 Task: Find connections with filter location Badvel with filter topic #realestatewith filter profile language Potuguese with filter current company Zyoin with filter school Sophia College, Mumbai with filter industry Paper and Forest Product Manufacturing with filter service category Nonprofit Consulting with filter keywords title Operations Analyst
Action: Mouse moved to (488, 54)
Screenshot: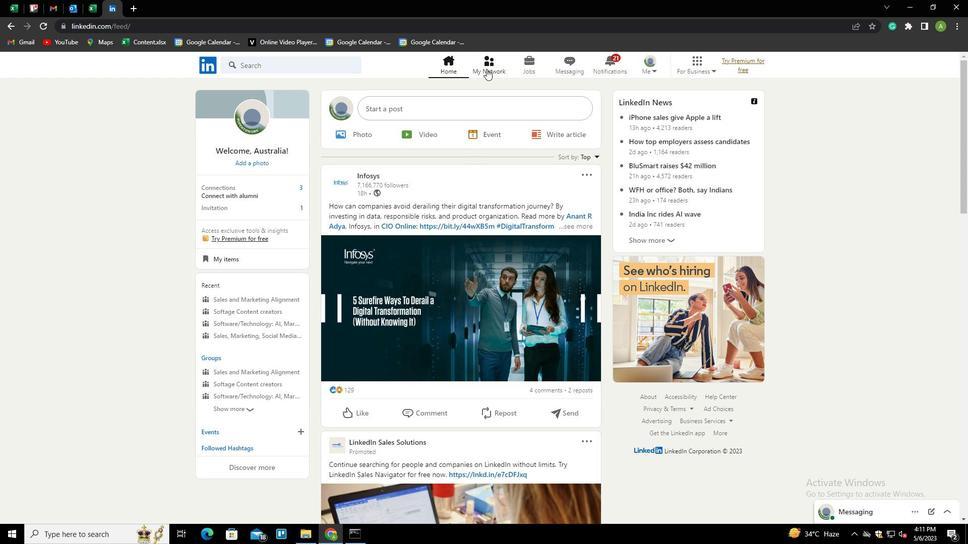
Action: Mouse pressed left at (488, 54)
Screenshot: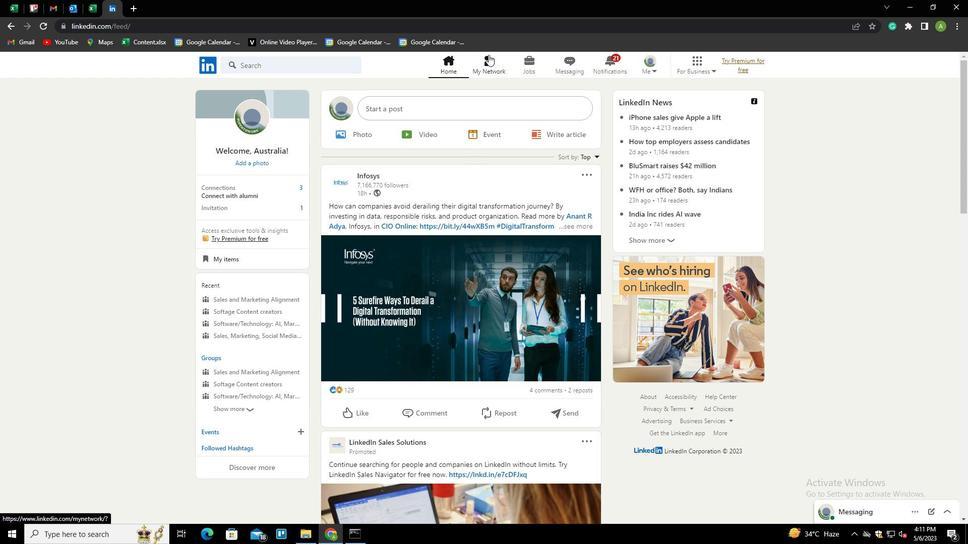 
Action: Mouse moved to (257, 120)
Screenshot: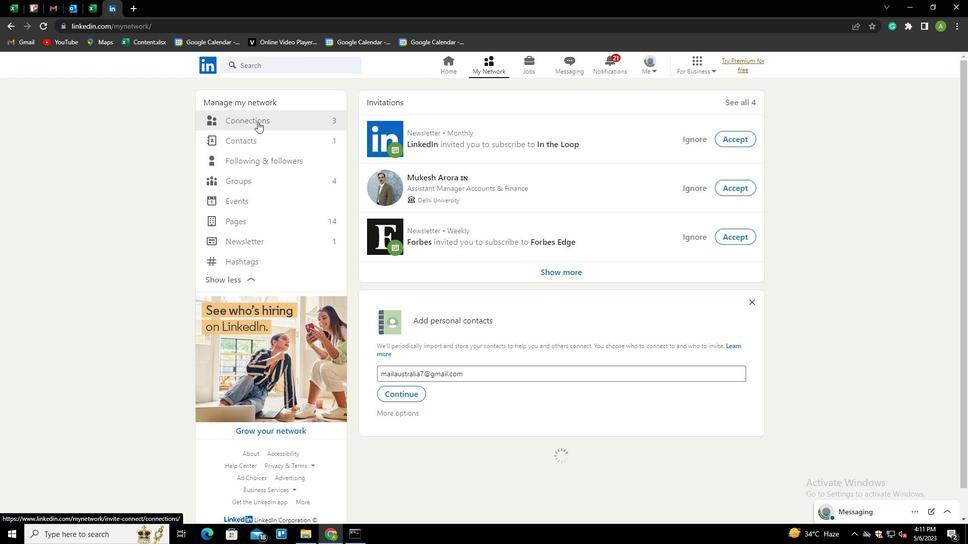 
Action: Mouse pressed left at (257, 120)
Screenshot: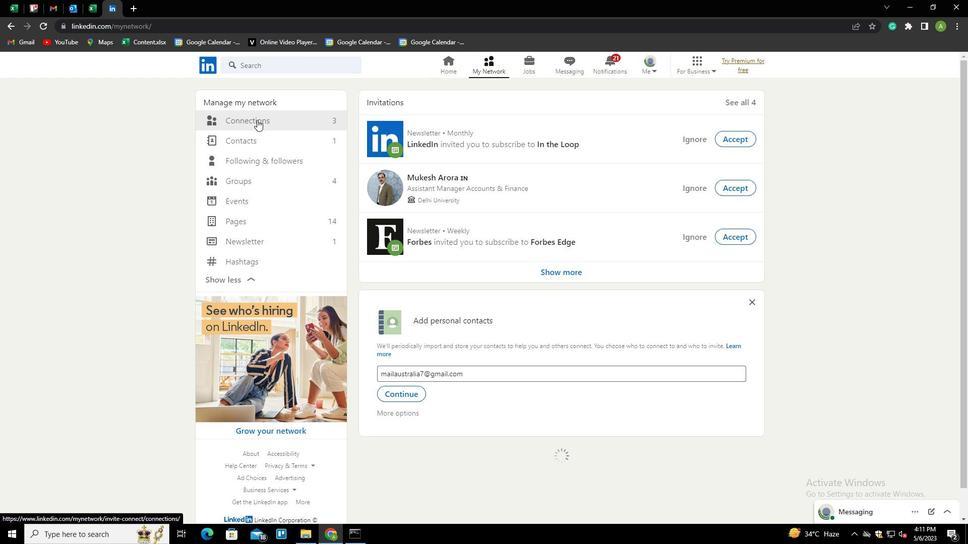 
Action: Mouse moved to (550, 117)
Screenshot: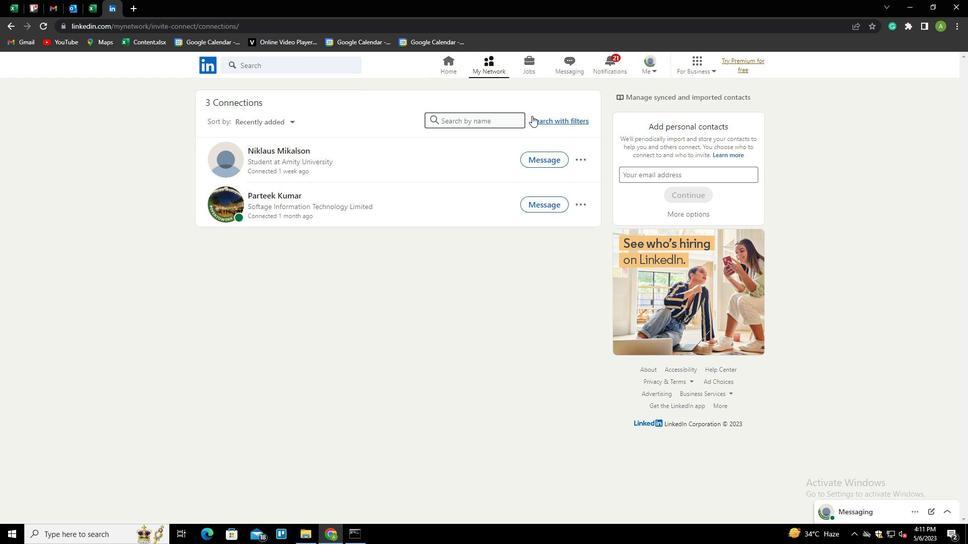
Action: Mouse pressed left at (550, 117)
Screenshot: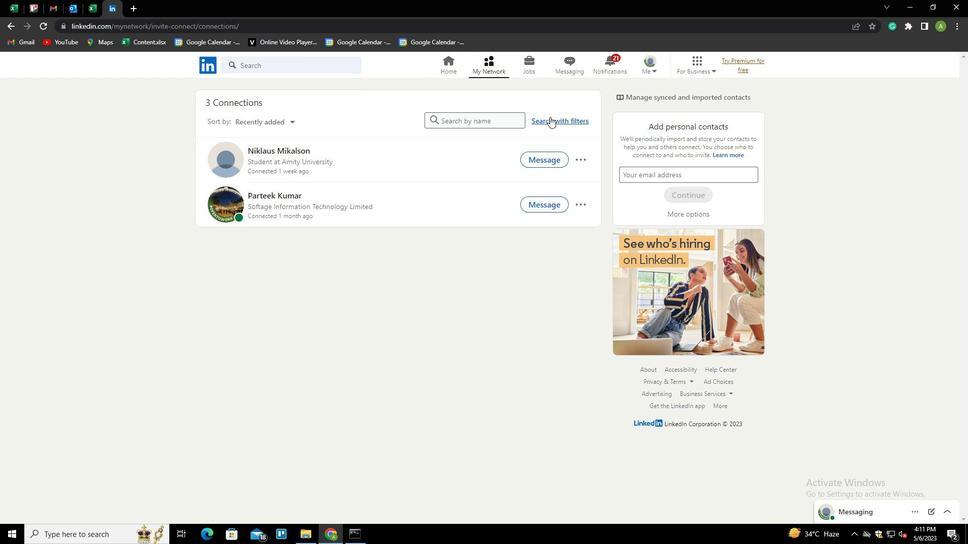 
Action: Mouse moved to (521, 91)
Screenshot: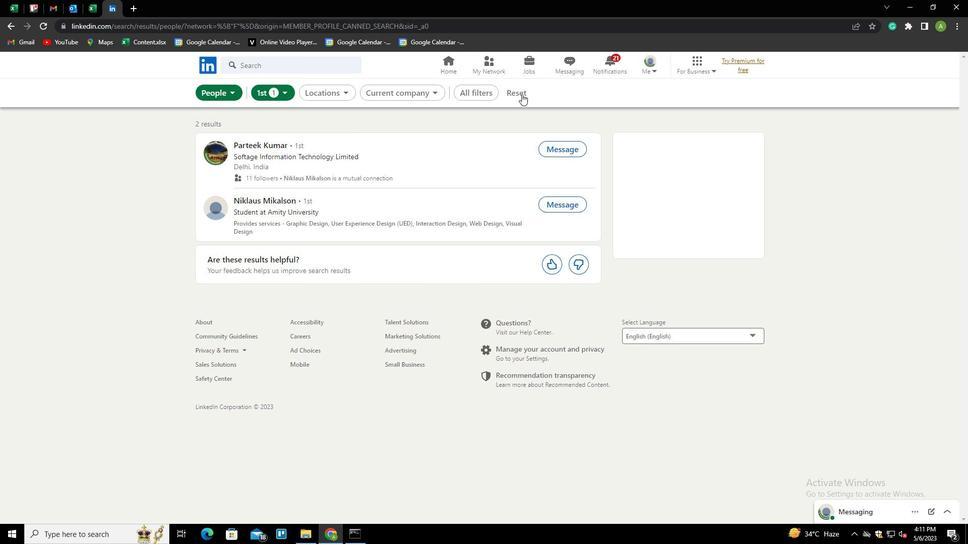 
Action: Mouse pressed left at (521, 91)
Screenshot: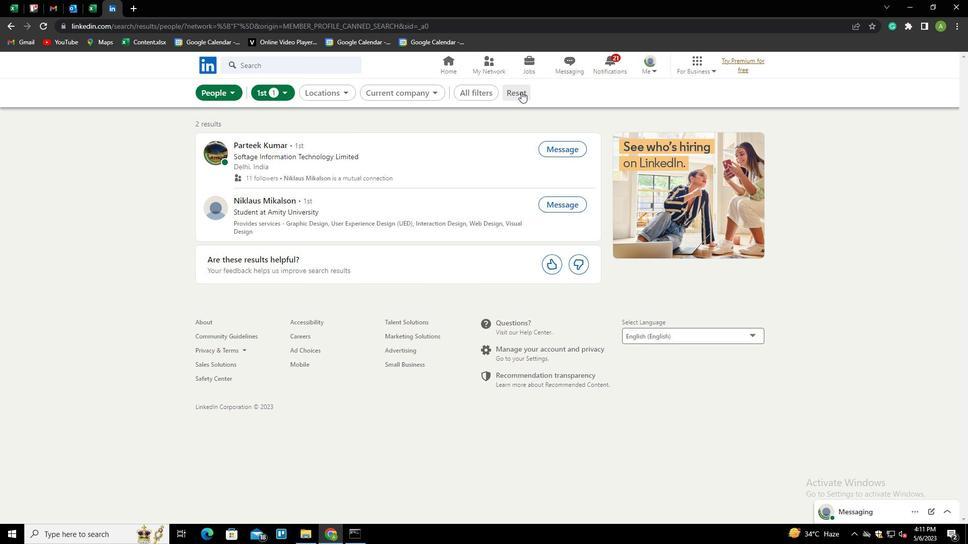 
Action: Mouse moved to (506, 91)
Screenshot: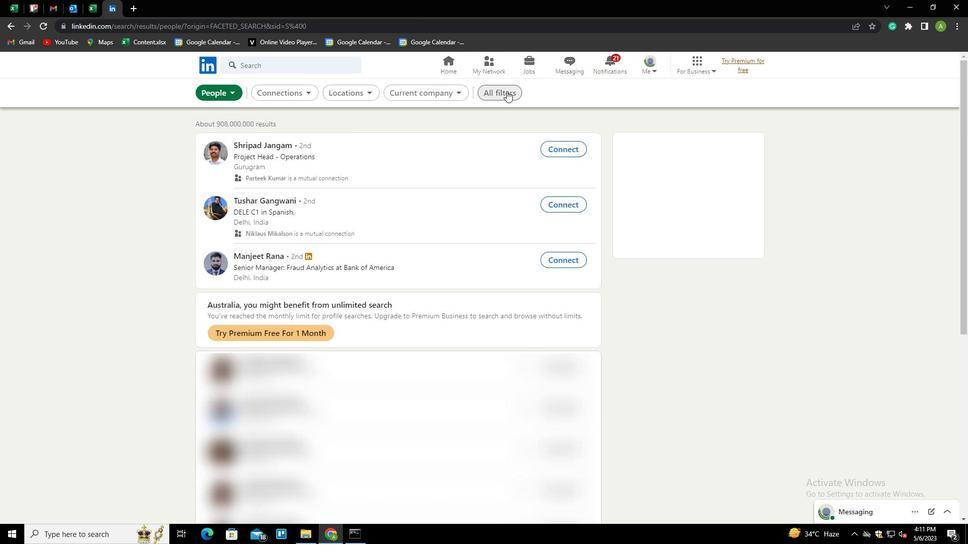 
Action: Mouse pressed left at (506, 91)
Screenshot: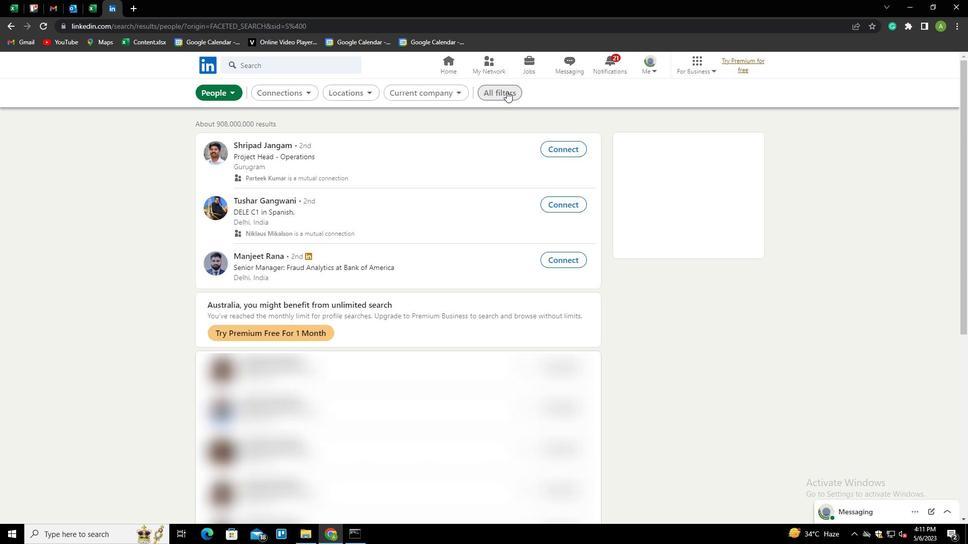 
Action: Mouse moved to (802, 323)
Screenshot: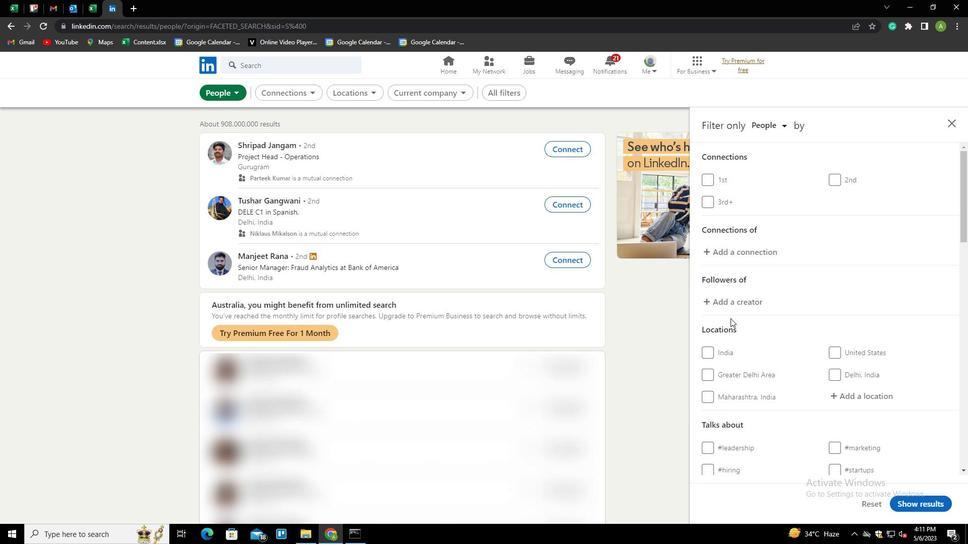 
Action: Mouse scrolled (802, 323) with delta (0, 0)
Screenshot: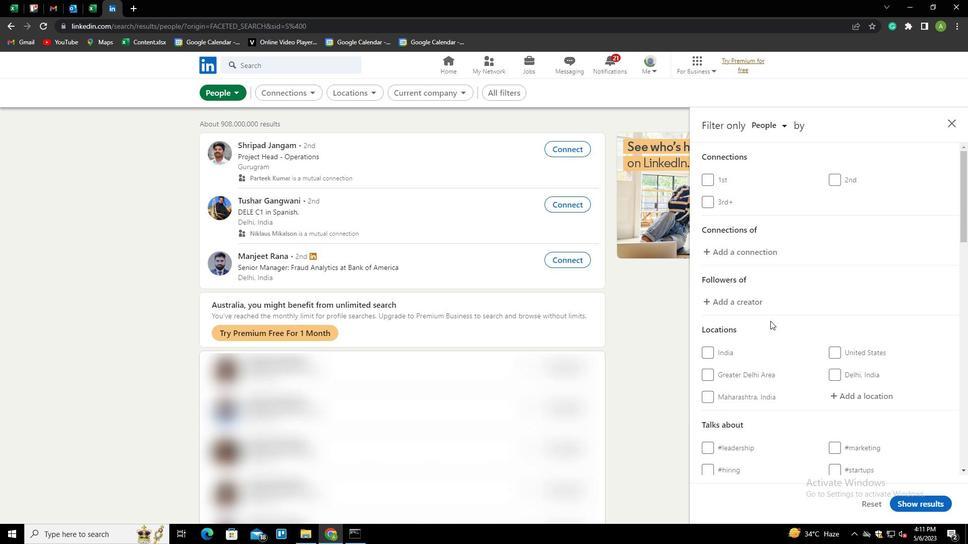 
Action: Mouse scrolled (802, 323) with delta (0, 0)
Screenshot: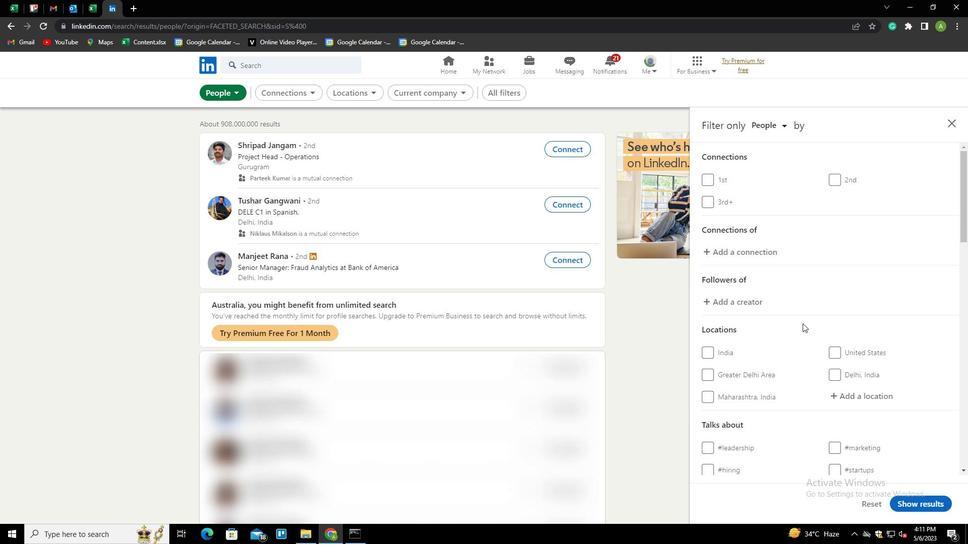 
Action: Mouse moved to (869, 286)
Screenshot: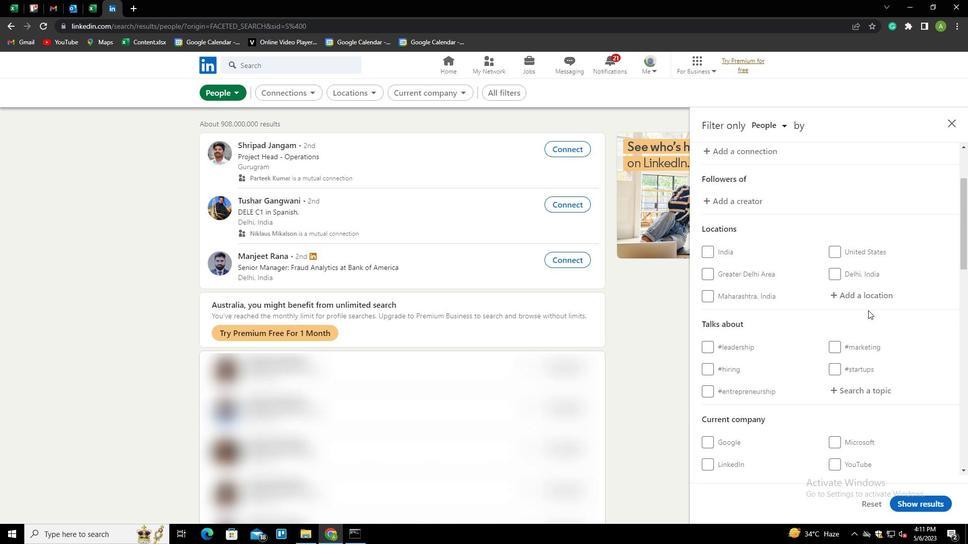 
Action: Mouse pressed left at (869, 286)
Screenshot: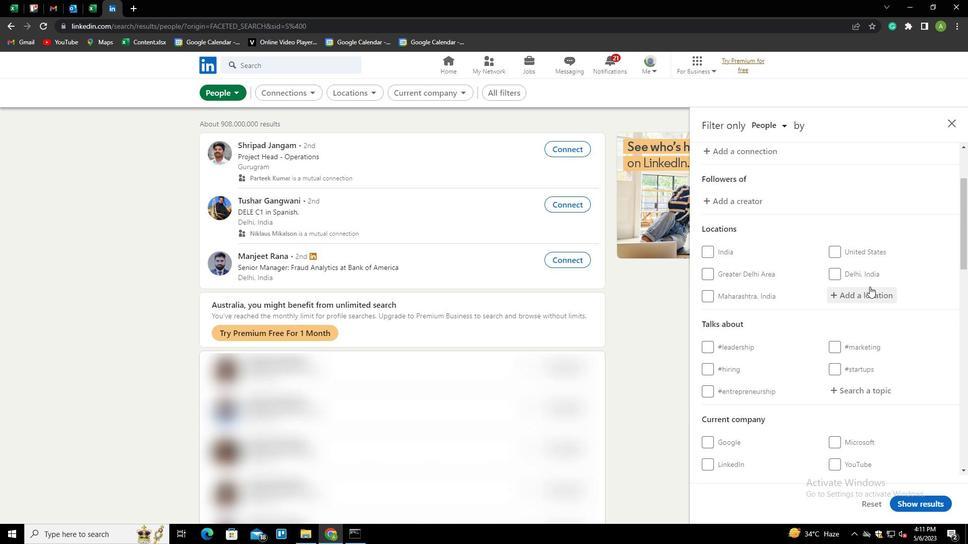
Action: Mouse moved to (891, 254)
Screenshot: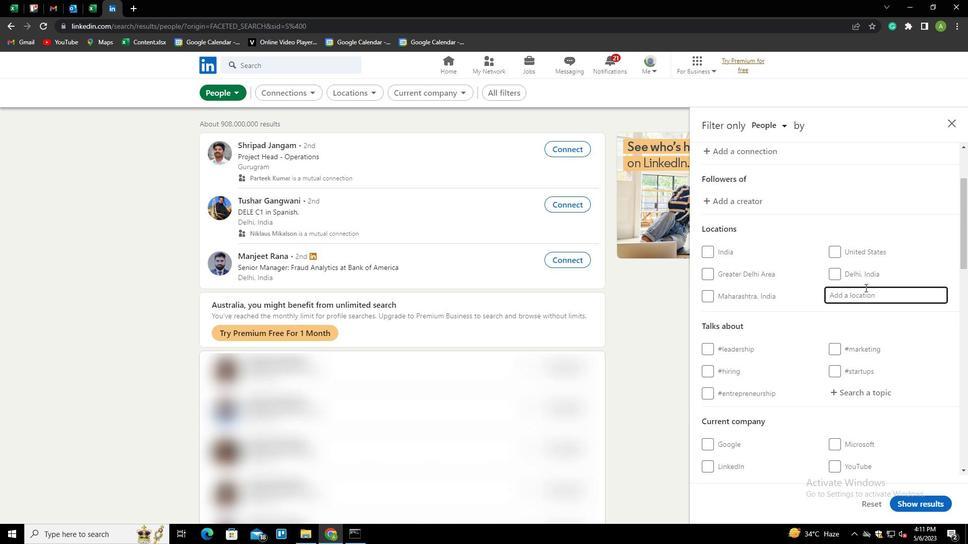 
Action: Key pressed <Key.shift><Key.shift><Key.shift><Key.shift>BADVEL<Key.down><Key.enter>
Screenshot: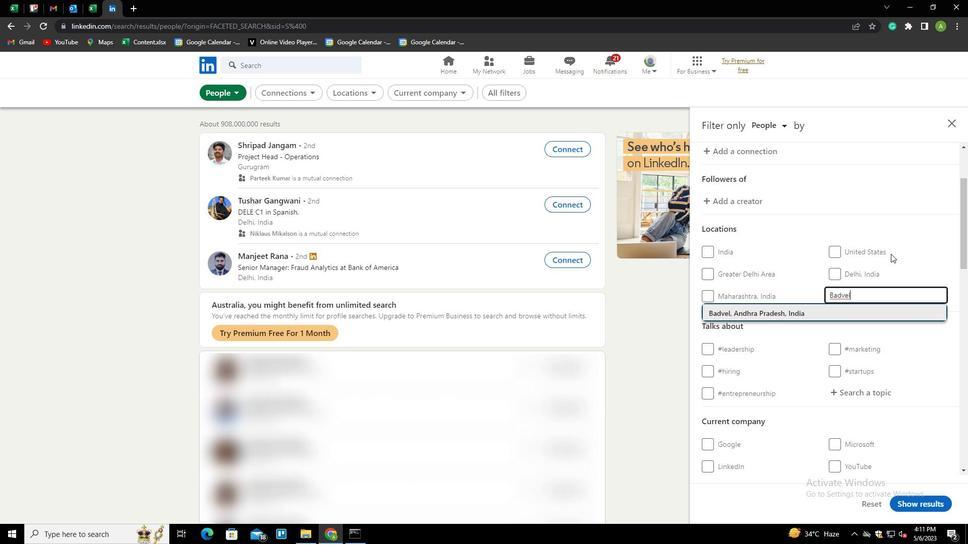 
Action: Mouse scrolled (891, 253) with delta (0, 0)
Screenshot: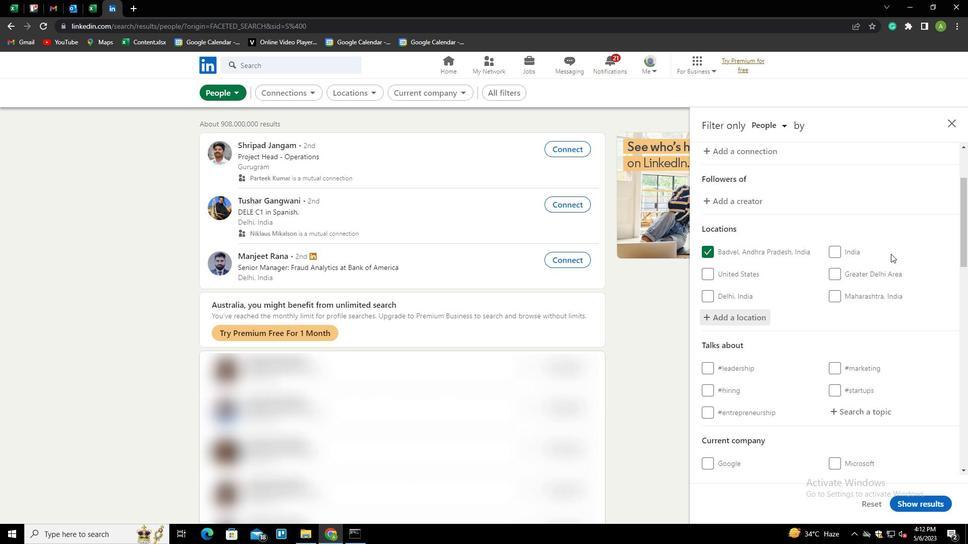 
Action: Mouse scrolled (891, 253) with delta (0, 0)
Screenshot: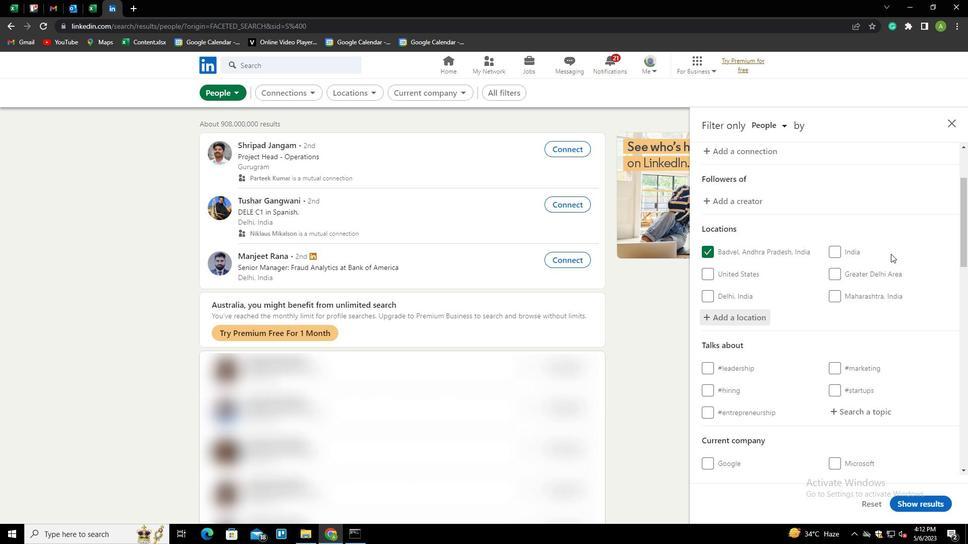 
Action: Mouse scrolled (891, 253) with delta (0, 0)
Screenshot: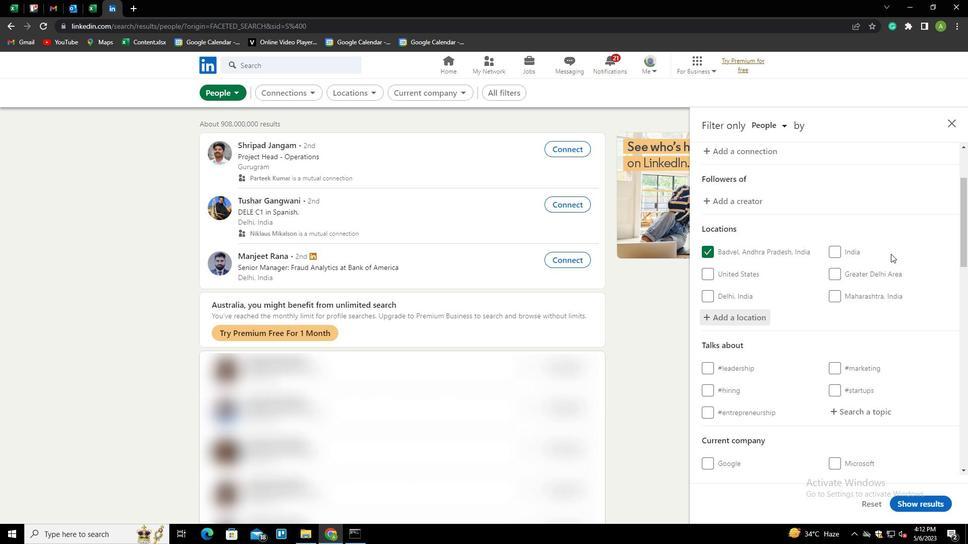 
Action: Mouse moved to (866, 260)
Screenshot: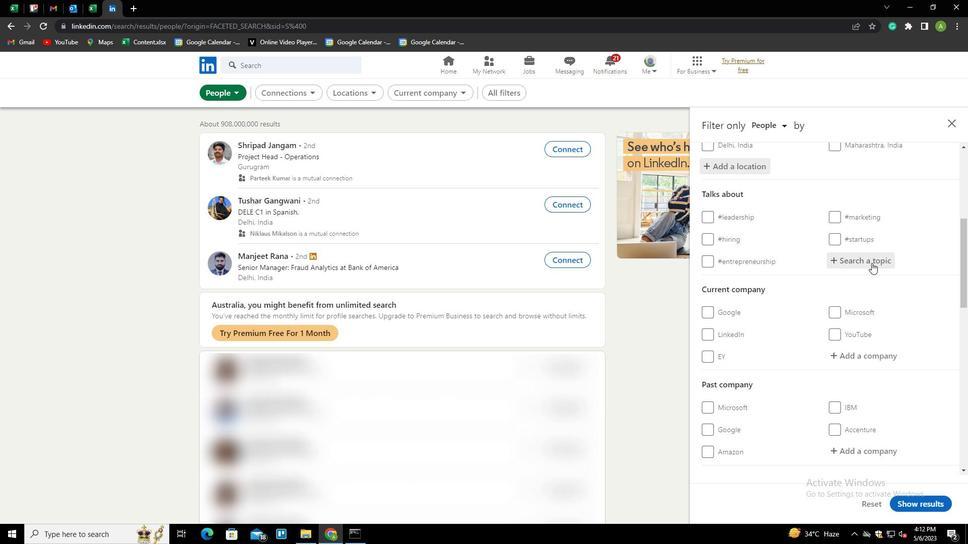 
Action: Mouse pressed left at (866, 260)
Screenshot: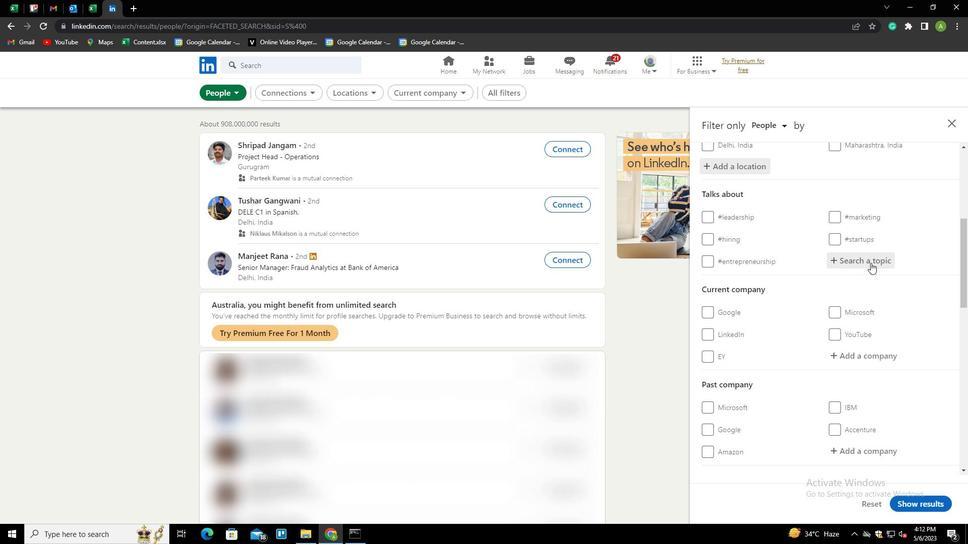
Action: Mouse moved to (859, 260)
Screenshot: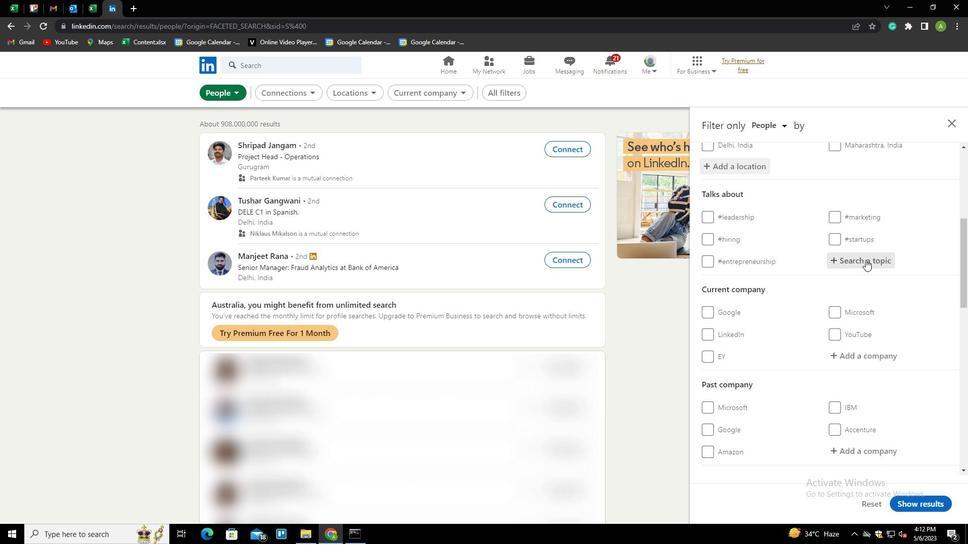 
Action: Key pressed R
Screenshot: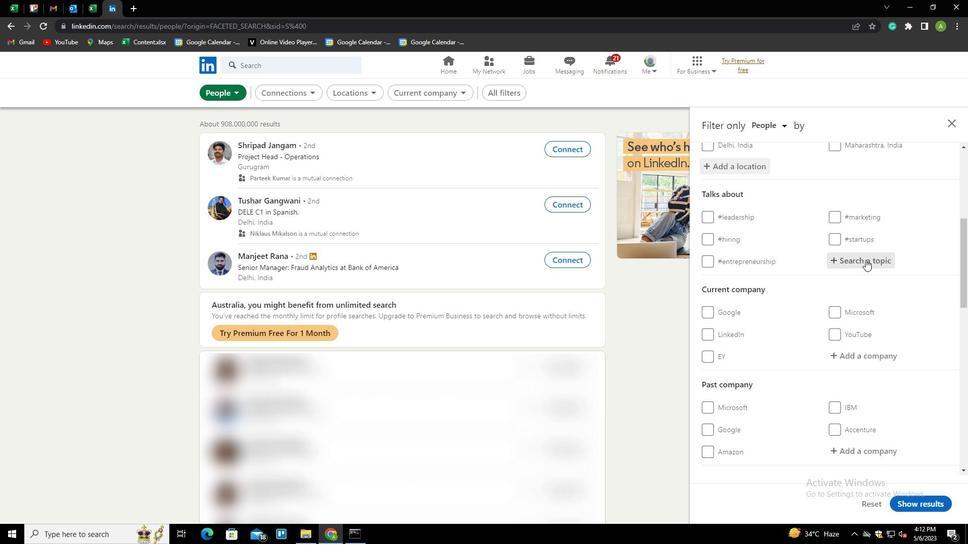 
Action: Mouse moved to (858, 260)
Screenshot: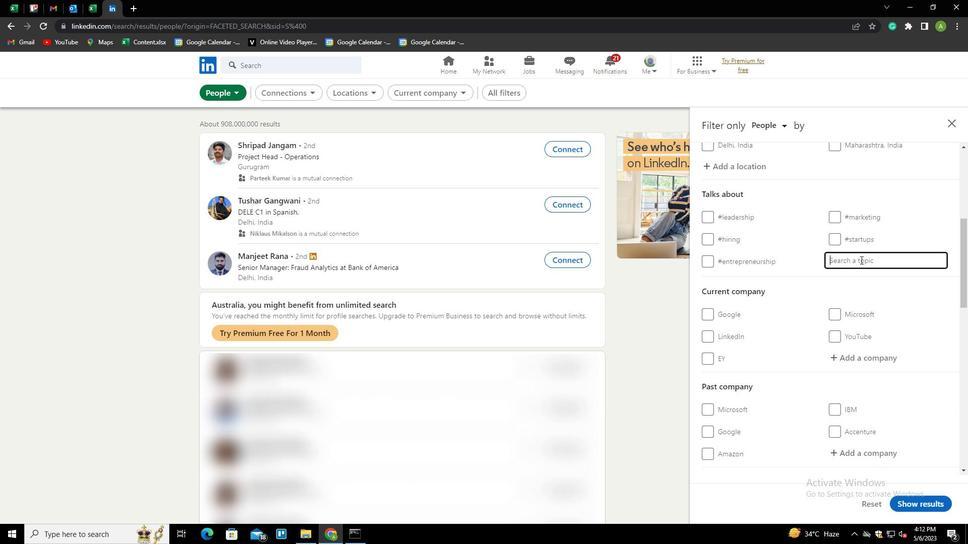 
Action: Key pressed E
Screenshot: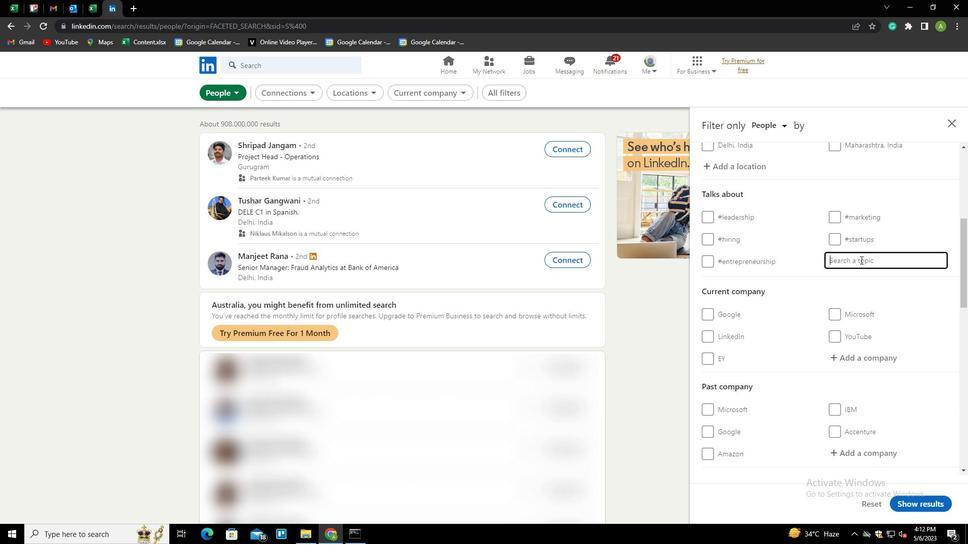 
Action: Mouse moved to (858, 260)
Screenshot: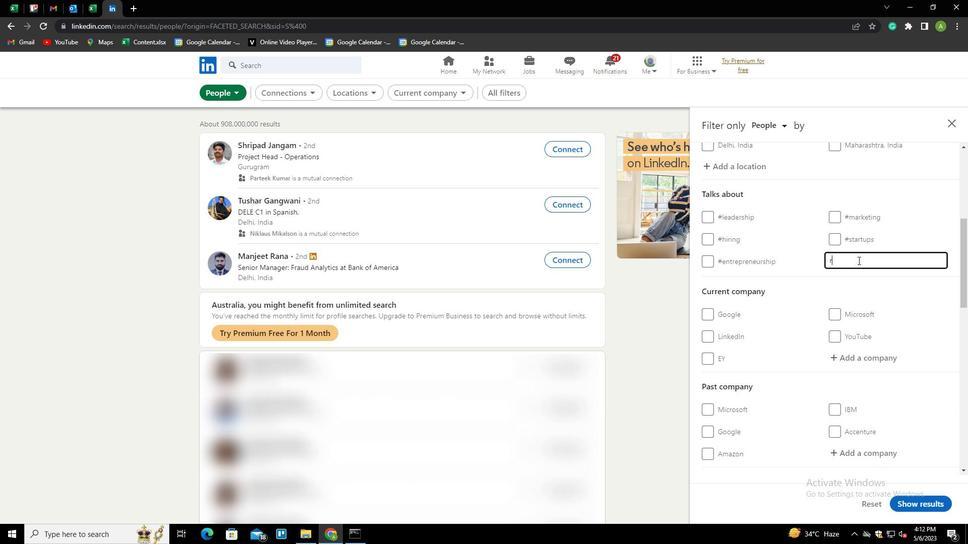 
Action: Key pressed A
Screenshot: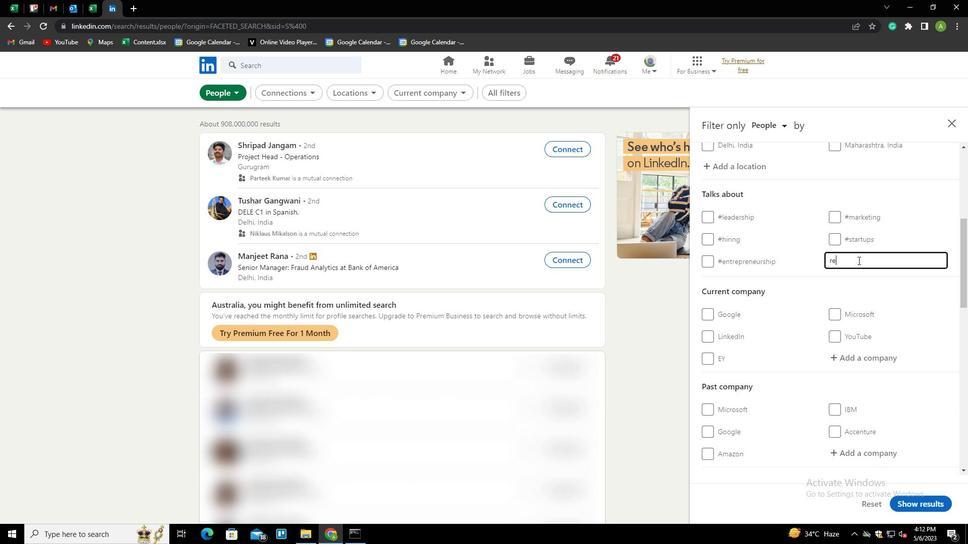 
Action: Mouse moved to (862, 258)
Screenshot: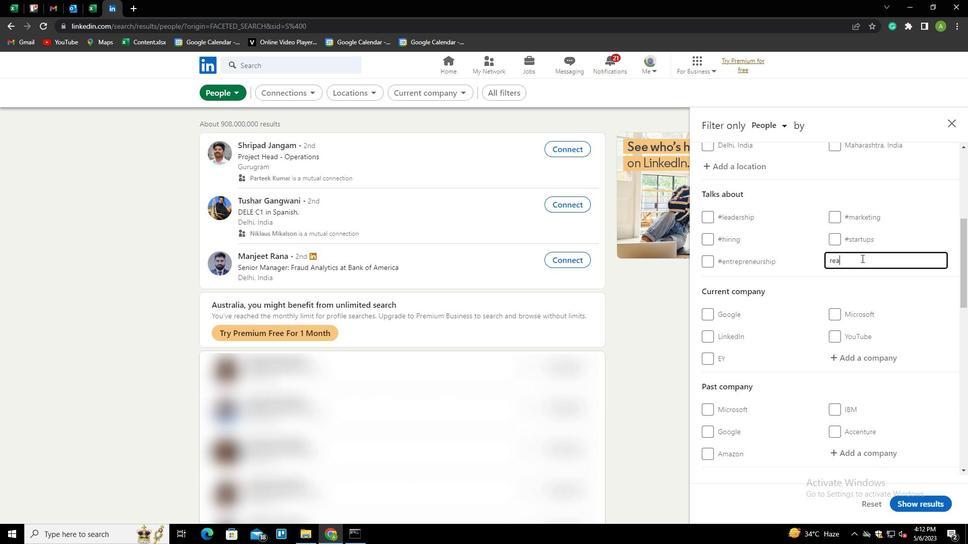 
Action: Key pressed LESTATE<Key.down>
Screenshot: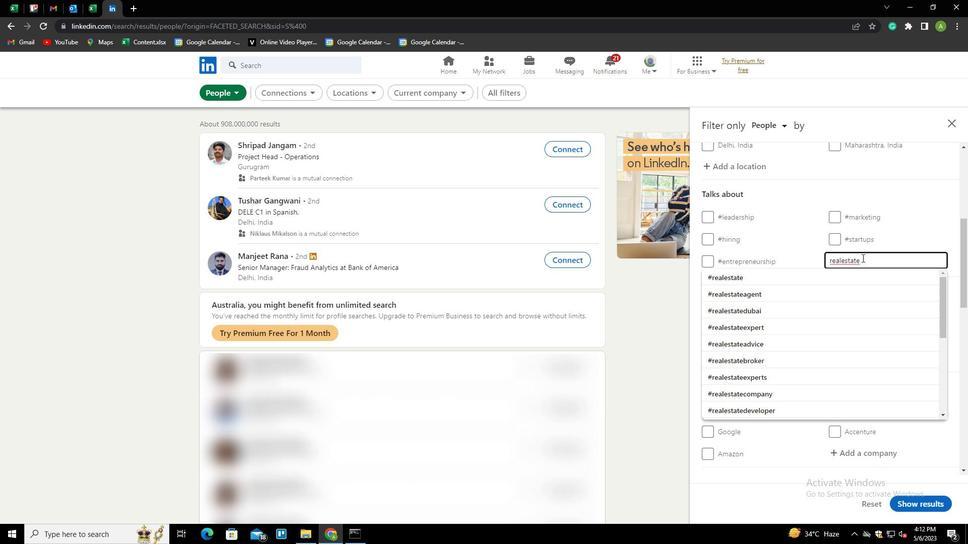 
Action: Mouse moved to (863, 256)
Screenshot: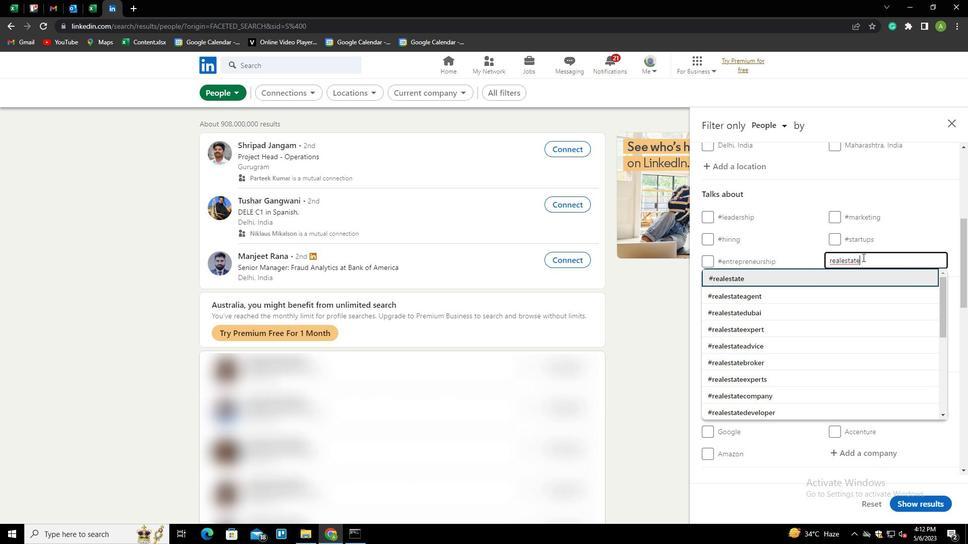 
Action: Key pressed <Key.enter>
Screenshot: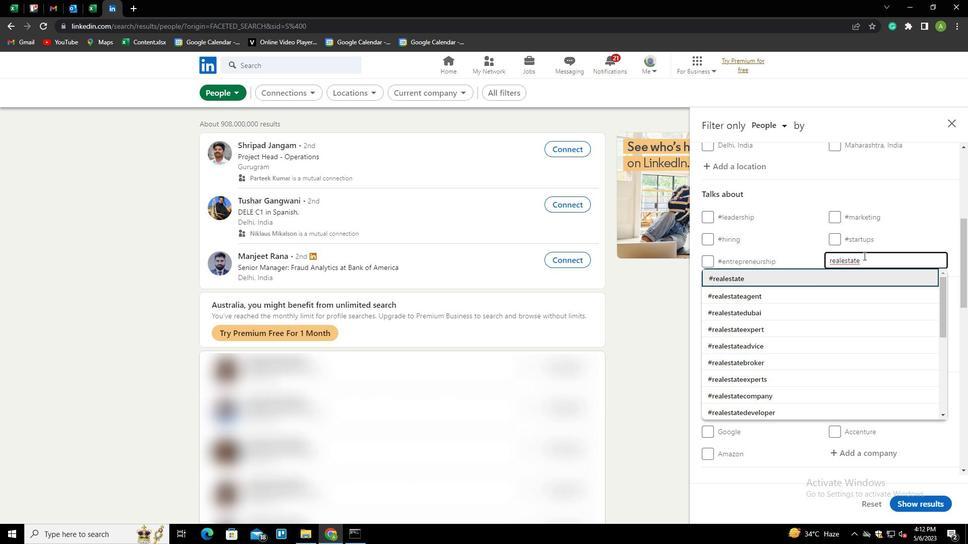 
Action: Mouse scrolled (863, 255) with delta (0, 0)
Screenshot: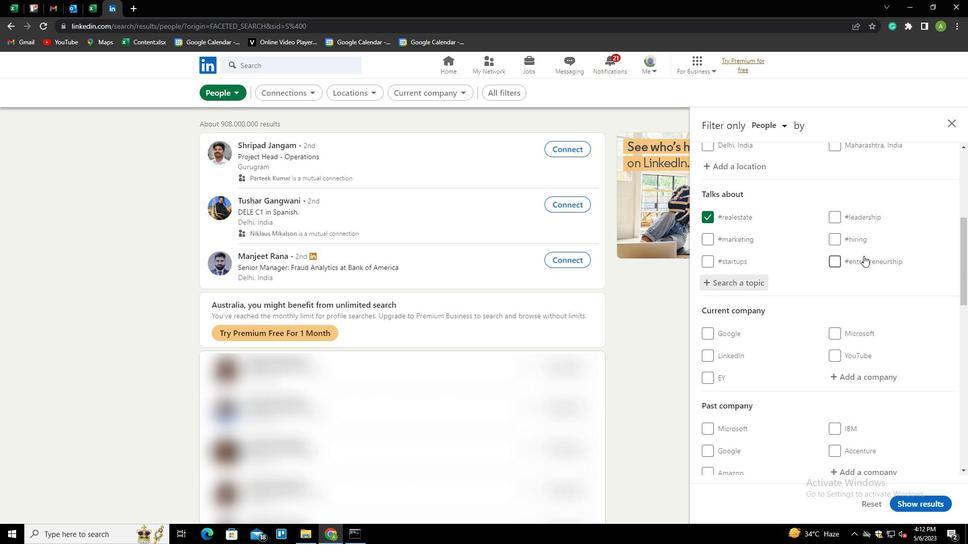
Action: Mouse moved to (863, 257)
Screenshot: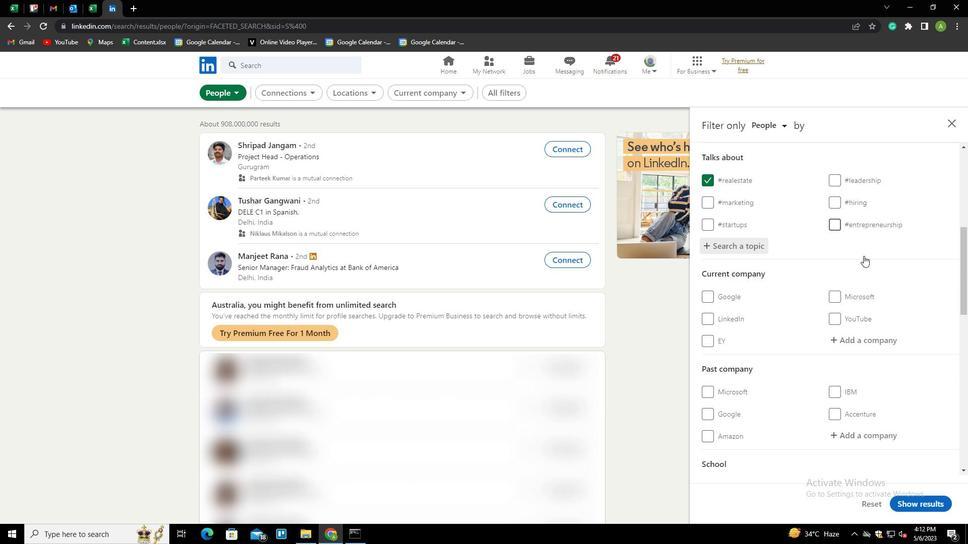 
Action: Mouse scrolled (863, 257) with delta (0, 0)
Screenshot: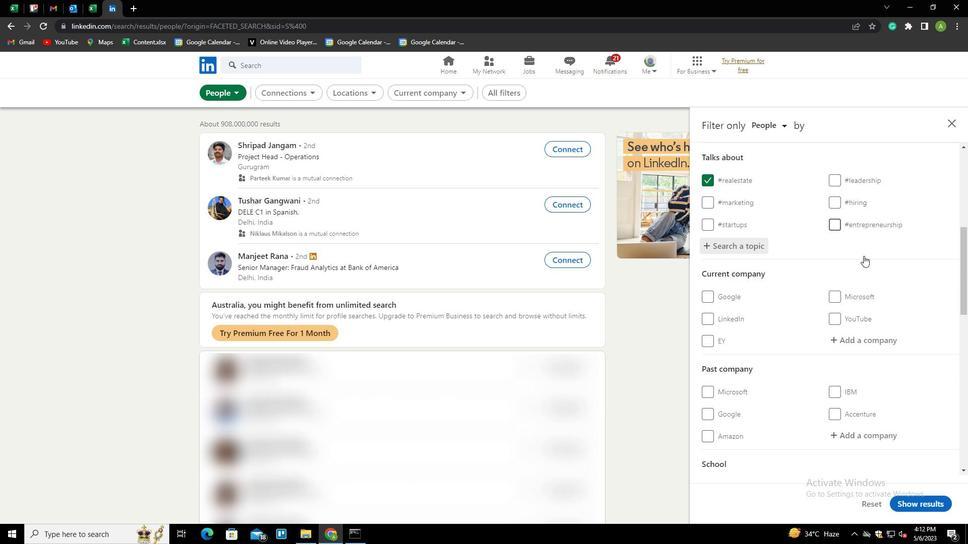 
Action: Mouse scrolled (863, 257) with delta (0, 0)
Screenshot: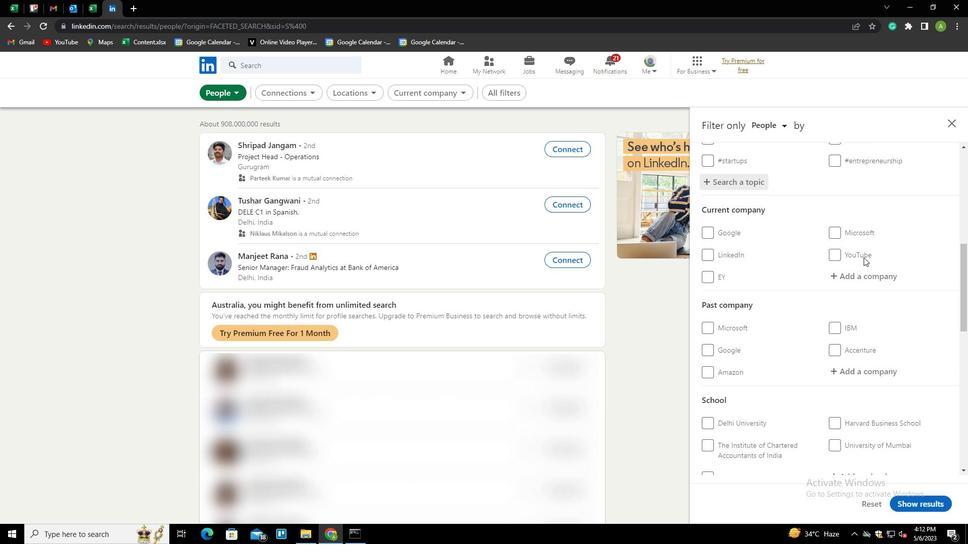 
Action: Mouse moved to (863, 259)
Screenshot: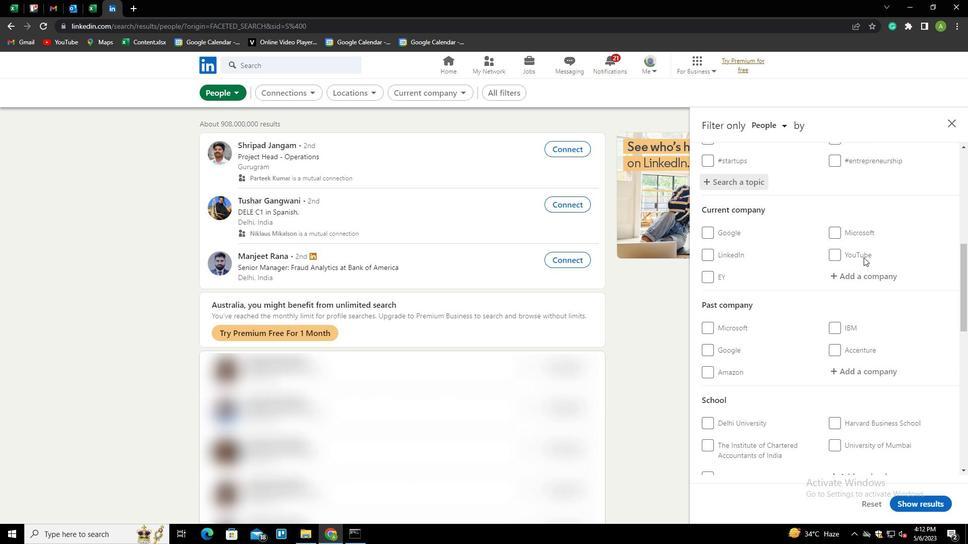 
Action: Mouse scrolled (863, 258) with delta (0, 0)
Screenshot: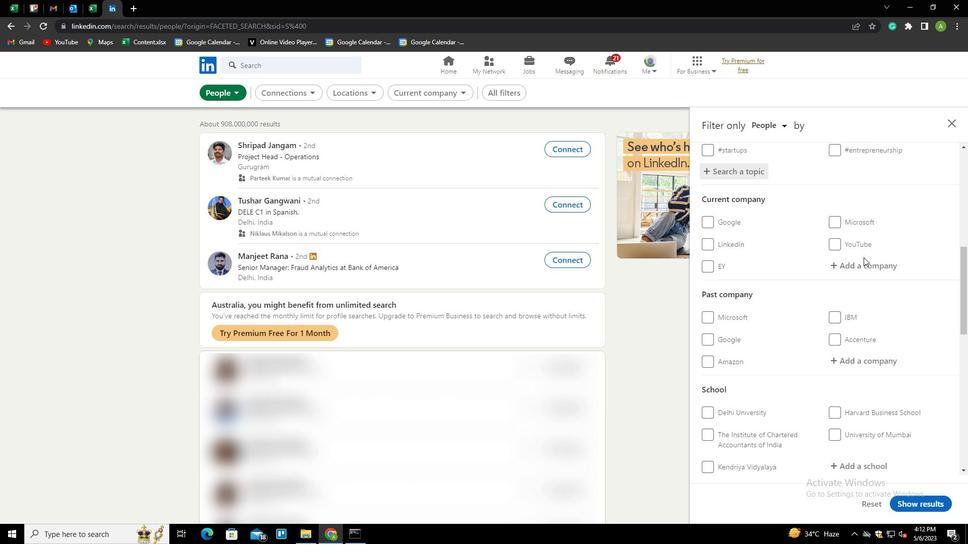 
Action: Mouse scrolled (863, 258) with delta (0, 0)
Screenshot: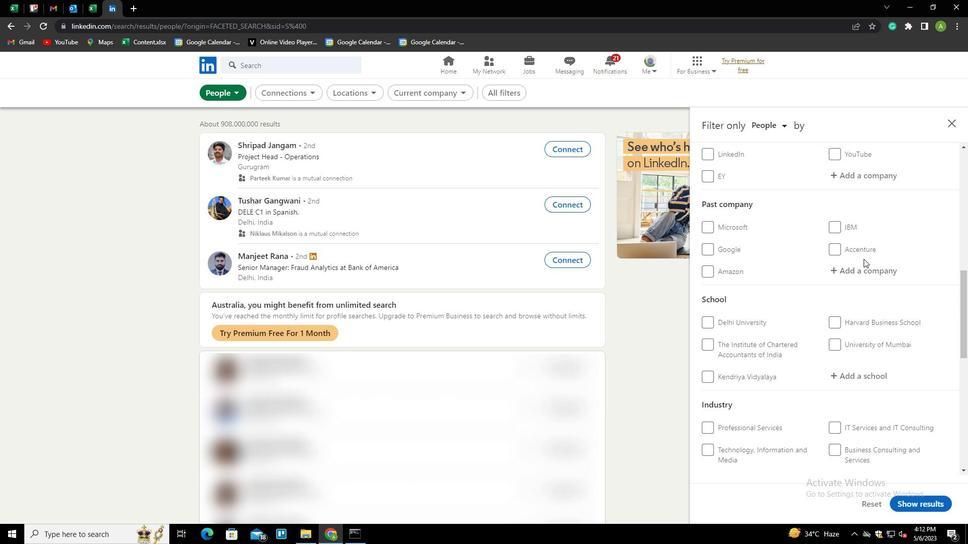 
Action: Mouse scrolled (863, 258) with delta (0, 0)
Screenshot: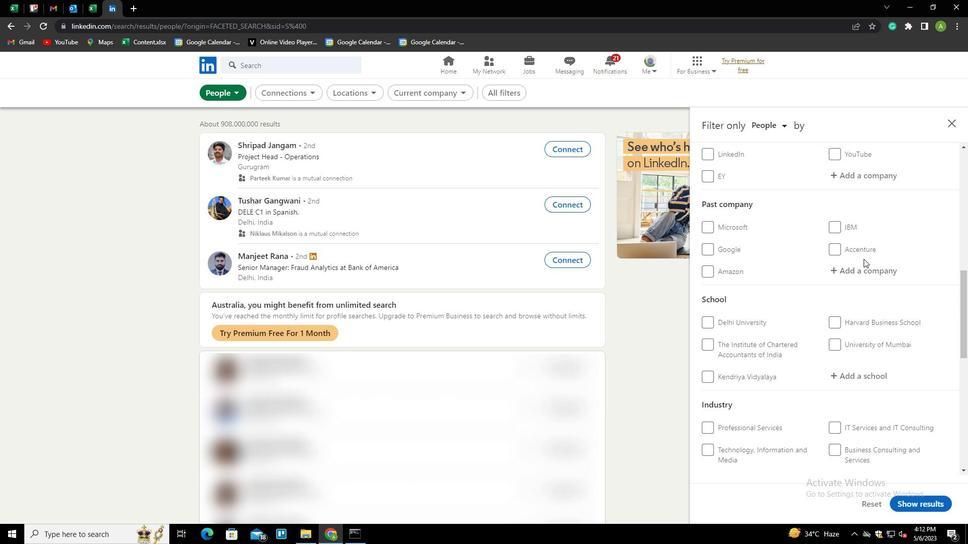 
Action: Mouse scrolled (863, 258) with delta (0, 0)
Screenshot: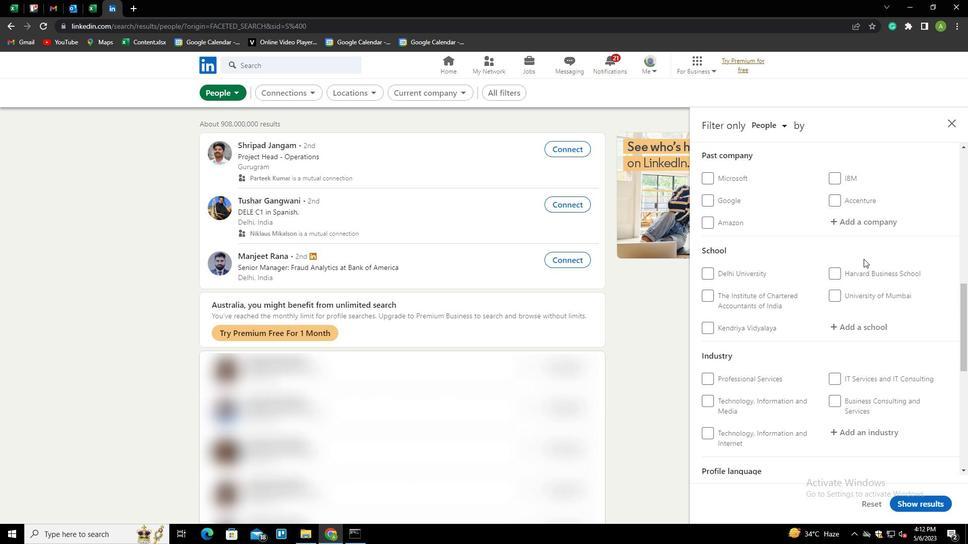 
Action: Mouse moved to (863, 260)
Screenshot: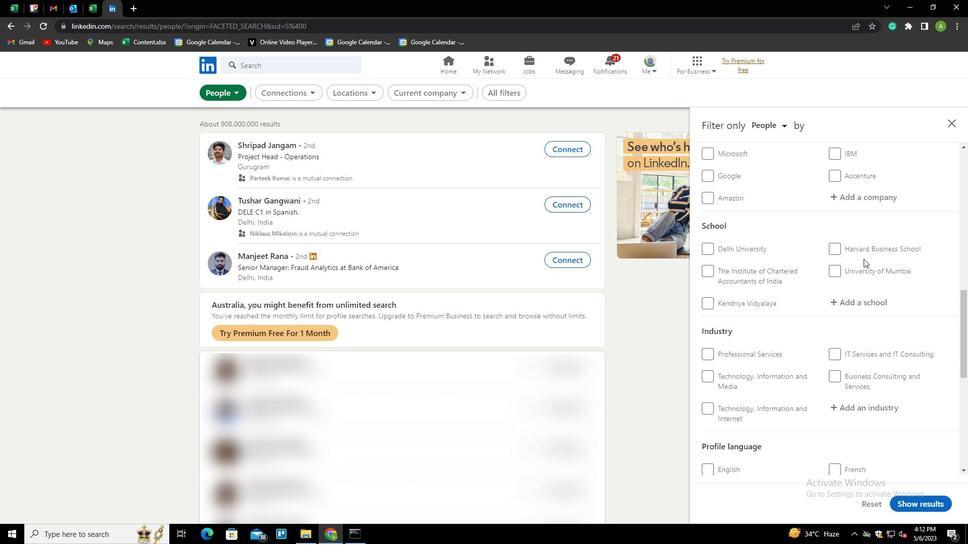 
Action: Mouse scrolled (863, 259) with delta (0, 0)
Screenshot: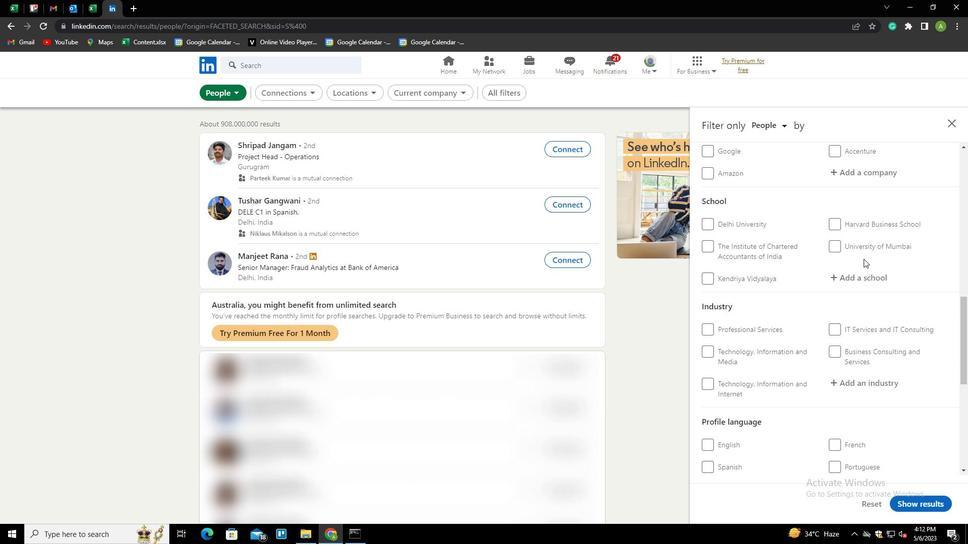 
Action: Mouse moved to (840, 364)
Screenshot: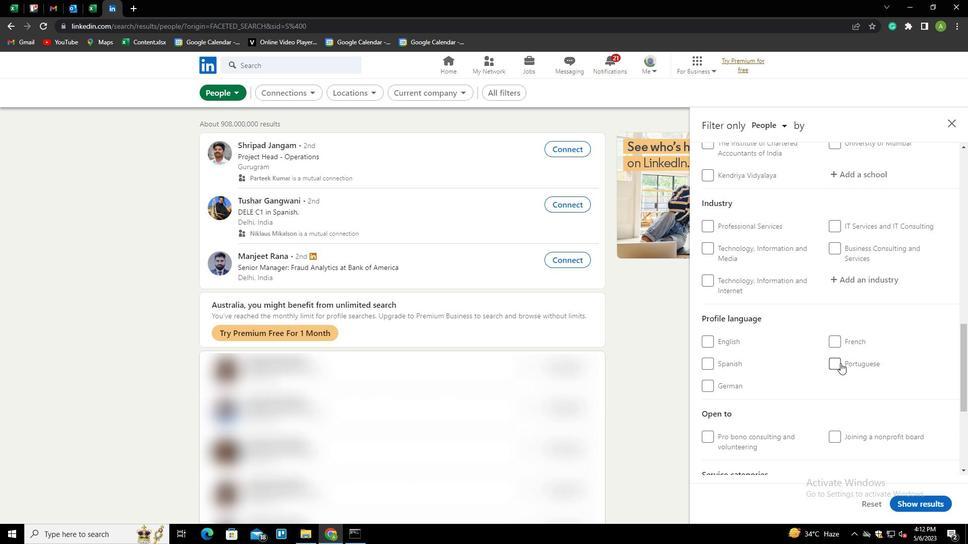 
Action: Mouse pressed left at (840, 364)
Screenshot: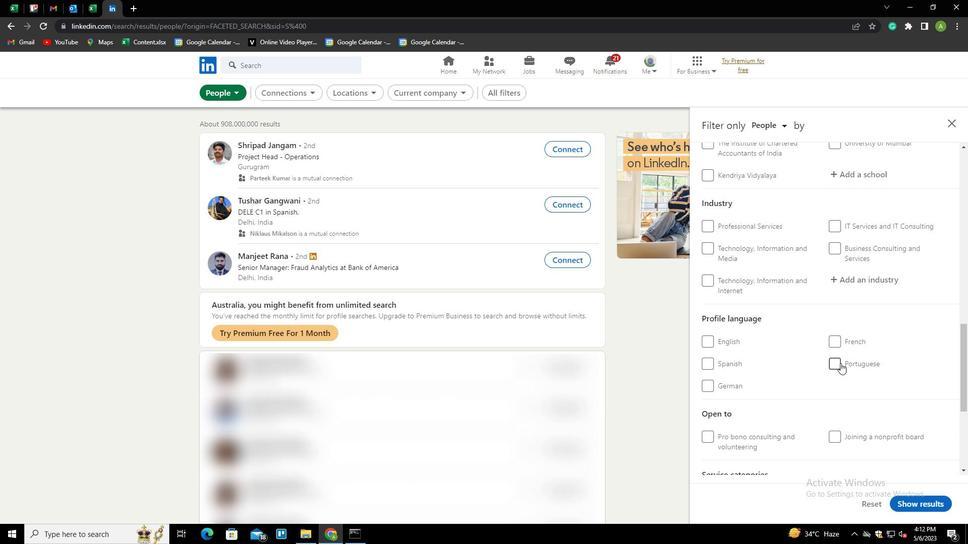 
Action: Mouse moved to (861, 342)
Screenshot: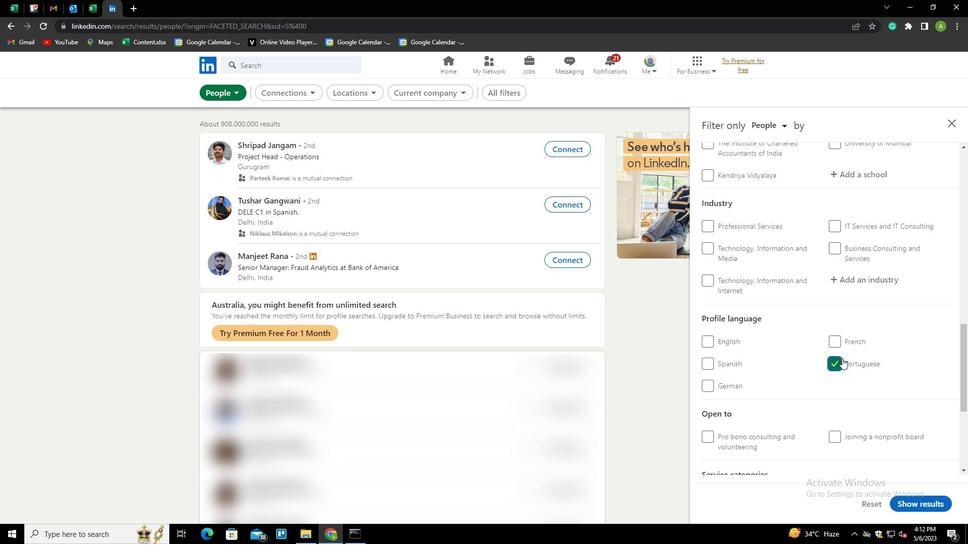 
Action: Mouse scrolled (861, 343) with delta (0, 0)
Screenshot: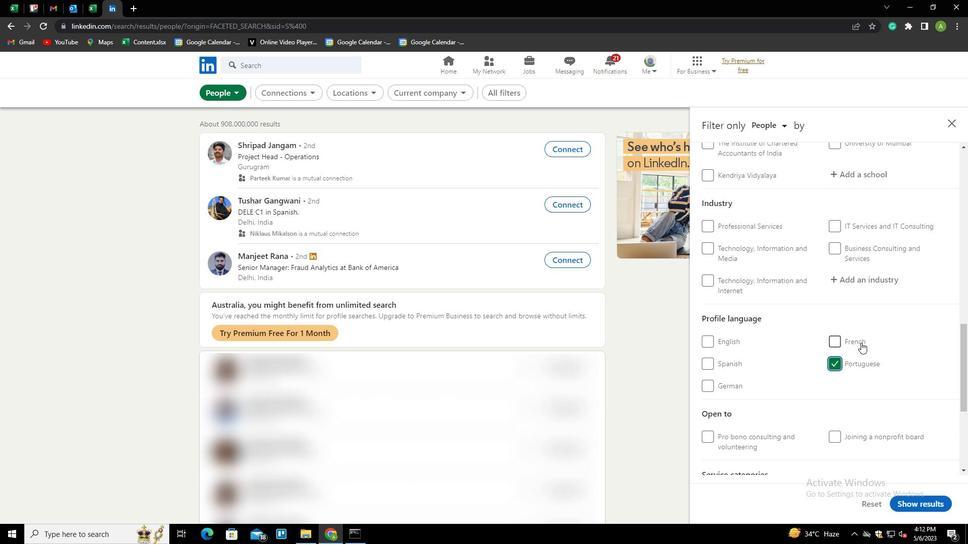 
Action: Mouse scrolled (861, 343) with delta (0, 0)
Screenshot: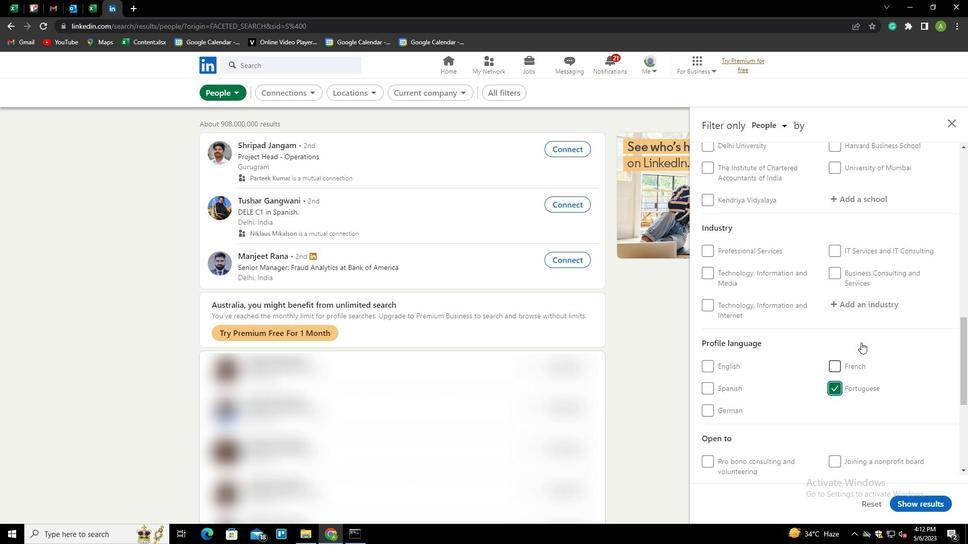 
Action: Mouse scrolled (861, 343) with delta (0, 0)
Screenshot: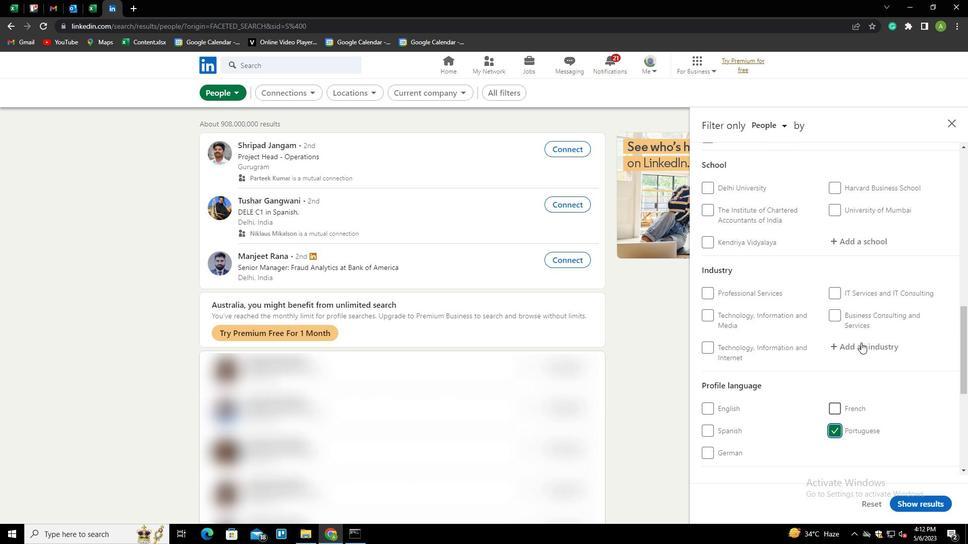 
Action: Mouse scrolled (861, 343) with delta (0, 0)
Screenshot: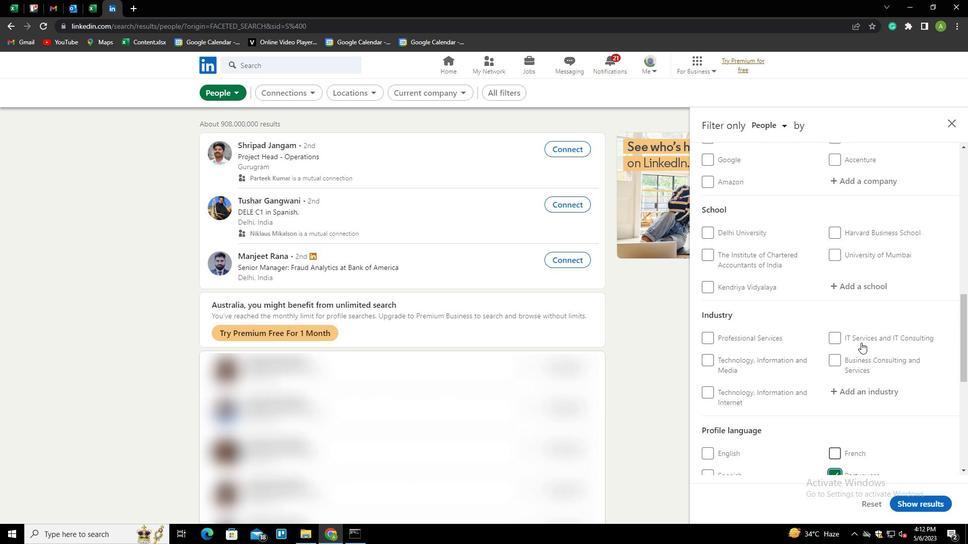
Action: Mouse scrolled (861, 343) with delta (0, 0)
Screenshot: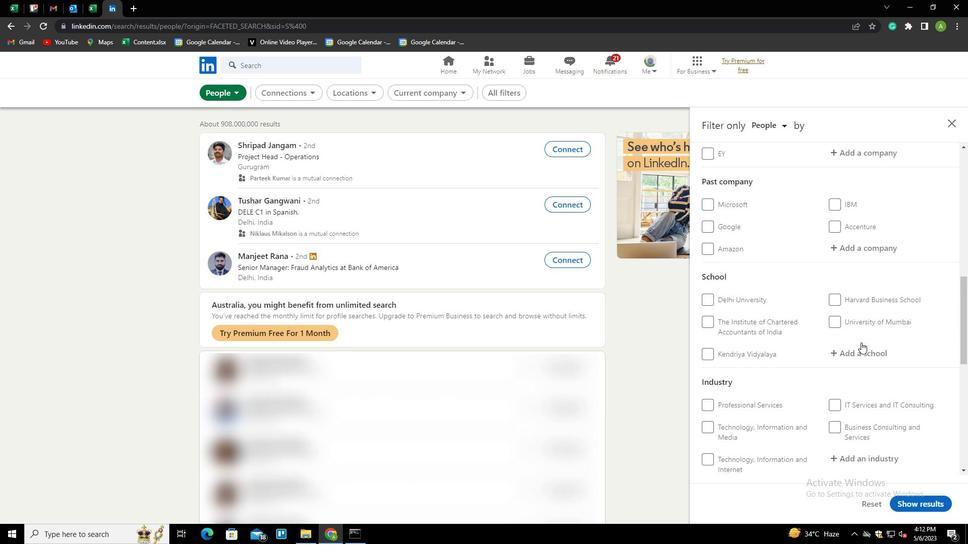 
Action: Mouse scrolled (861, 343) with delta (0, 0)
Screenshot: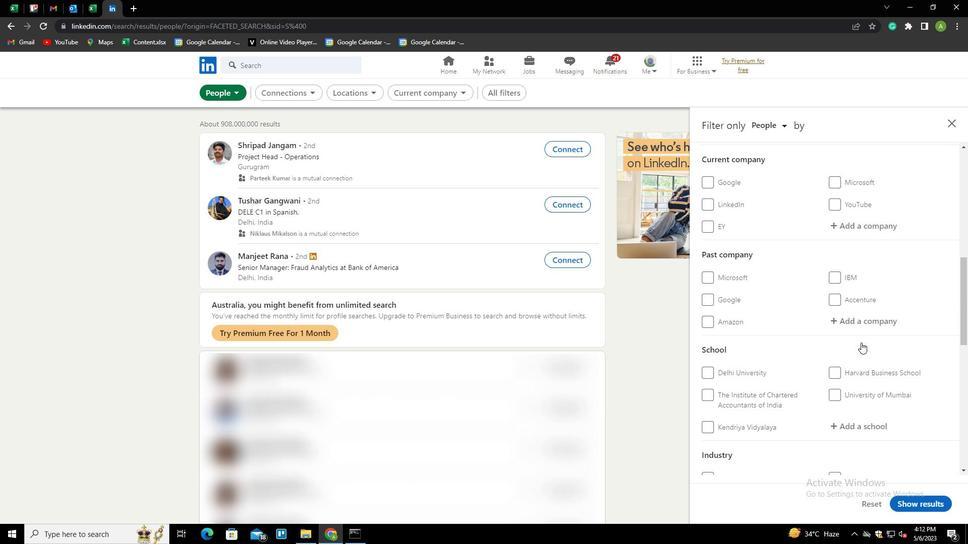 
Action: Mouse scrolled (861, 343) with delta (0, 0)
Screenshot: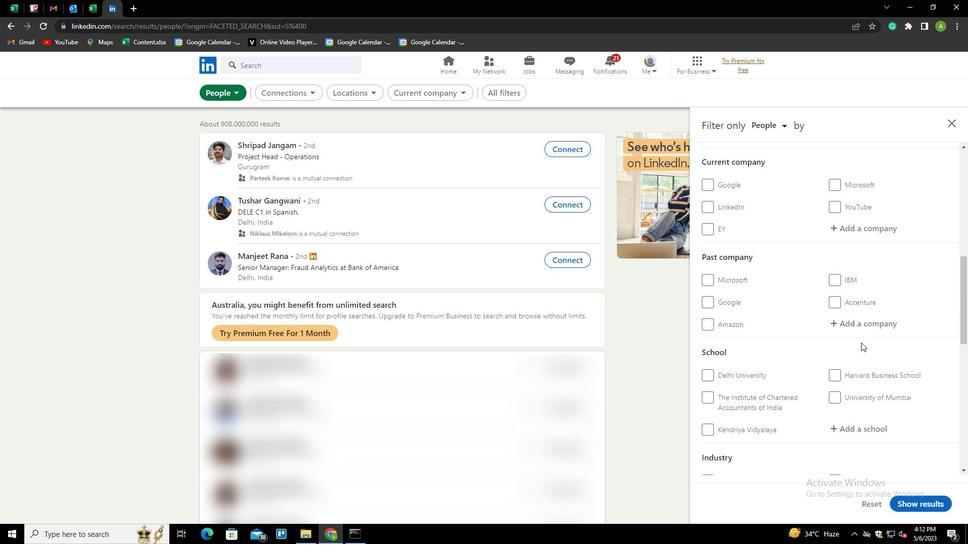 
Action: Mouse scrolled (861, 343) with delta (0, 0)
Screenshot: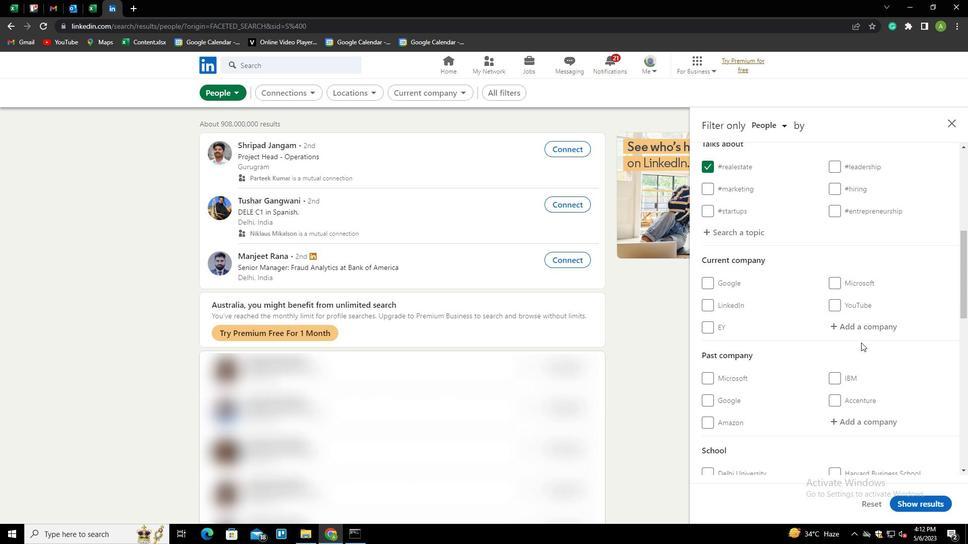 
Action: Mouse moved to (851, 372)
Screenshot: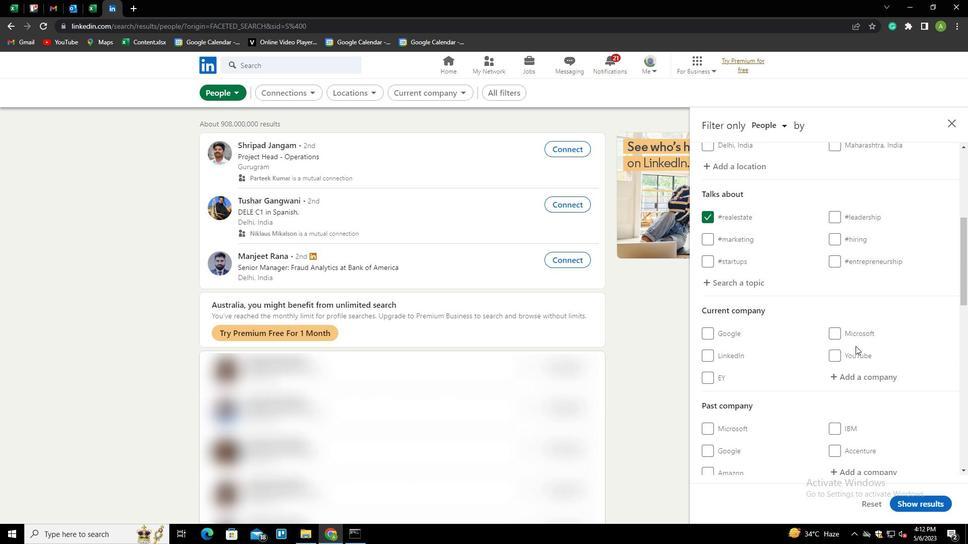 
Action: Mouse pressed left at (851, 372)
Screenshot: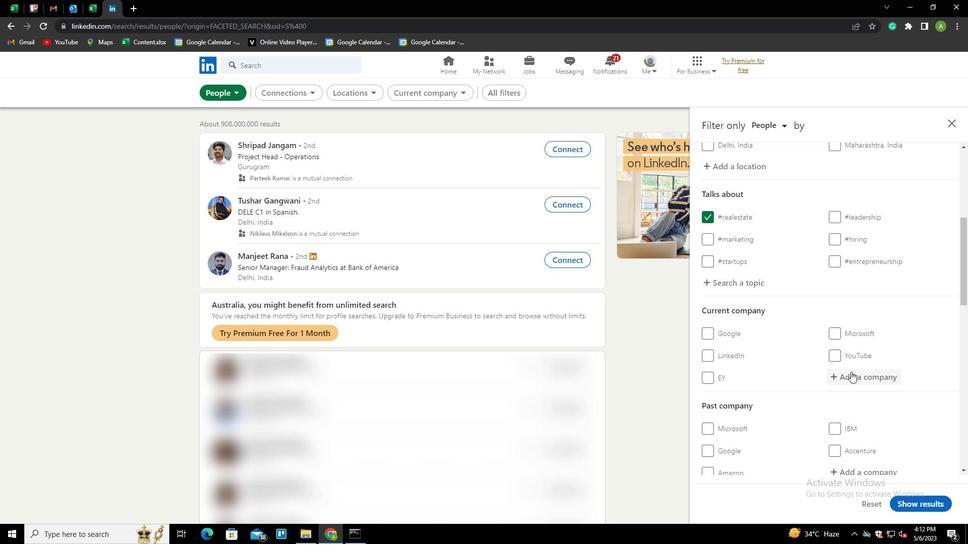 
Action: Key pressed <Key.shift><Key.shift><Key.shift><Key.shift><Key.shift><Key.shift><Key.shift><Key.shift>Z
Screenshot: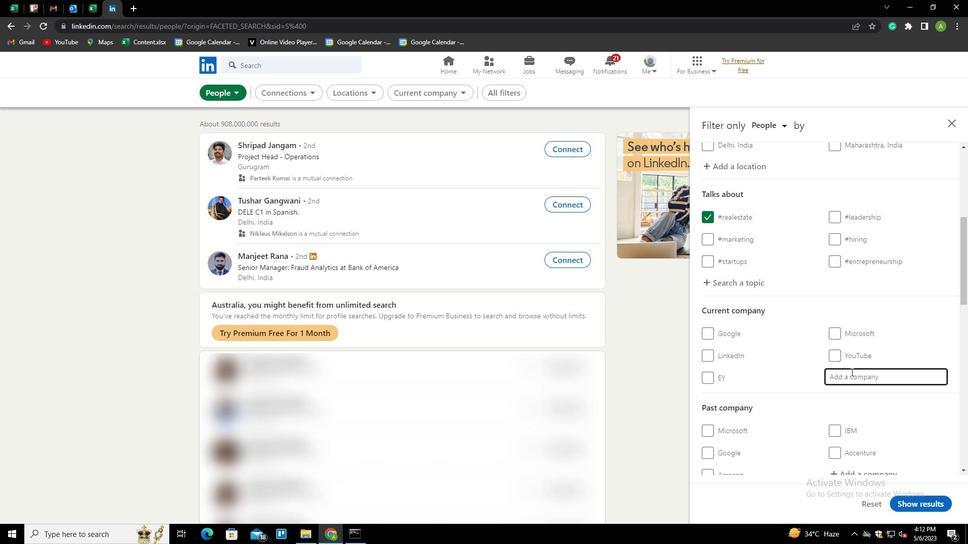 
Action: Mouse moved to (856, 370)
Screenshot: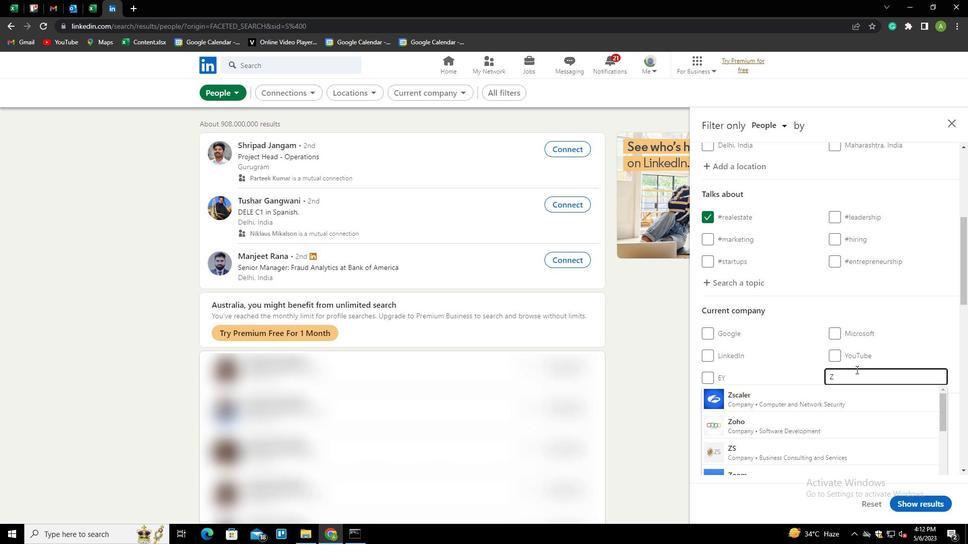 
Action: Key pressed YOIN<Key.down><Key.enter>
Screenshot: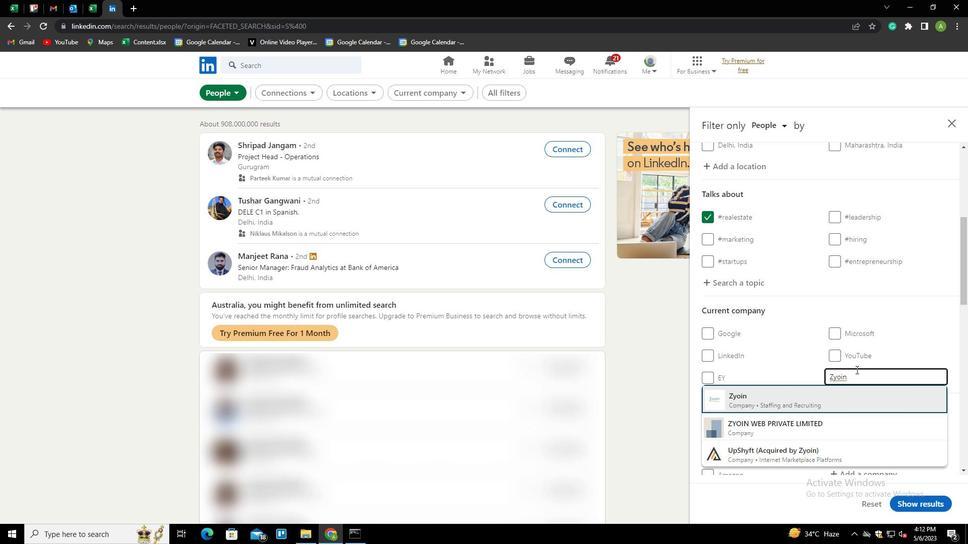 
Action: Mouse scrolled (856, 369) with delta (0, 0)
Screenshot: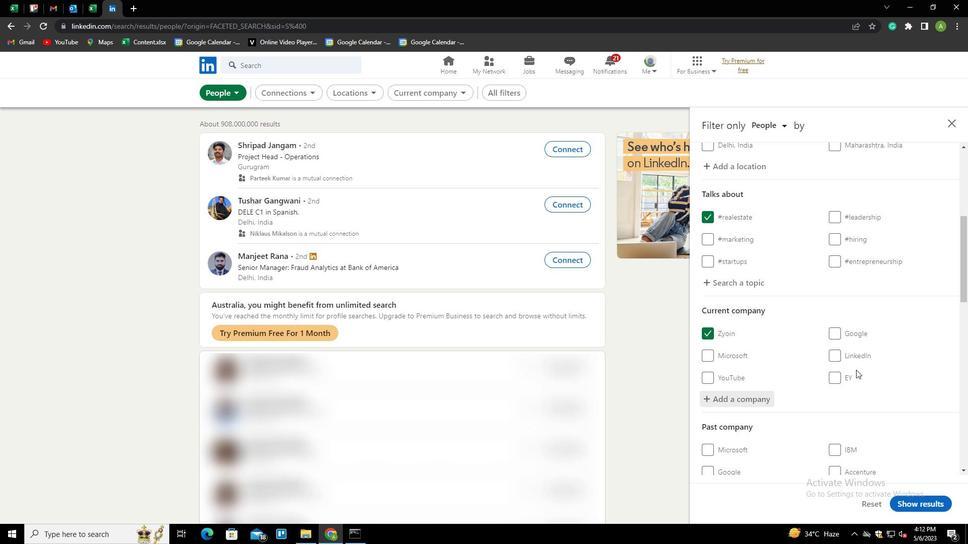 
Action: Mouse scrolled (856, 369) with delta (0, 0)
Screenshot: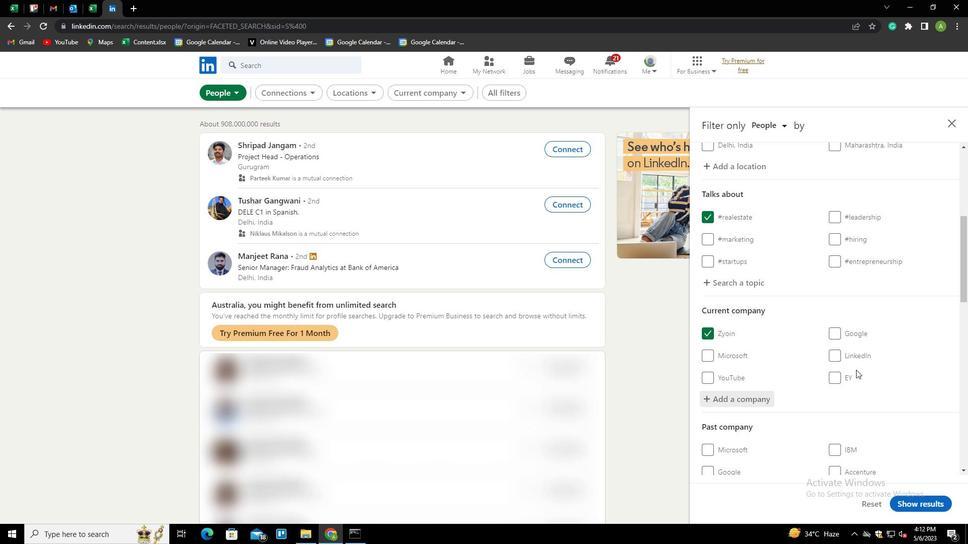 
Action: Mouse scrolled (856, 369) with delta (0, 0)
Screenshot: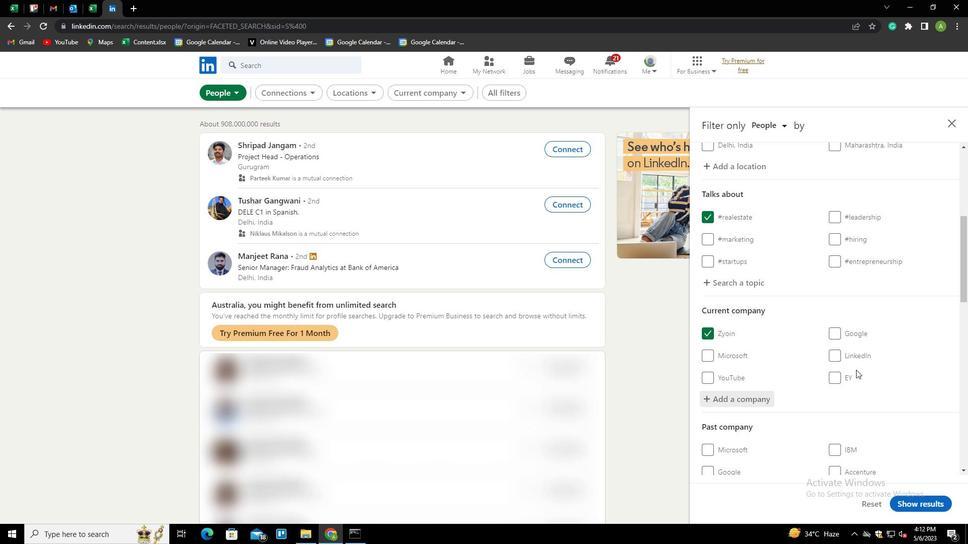 
Action: Mouse scrolled (856, 369) with delta (0, 0)
Screenshot: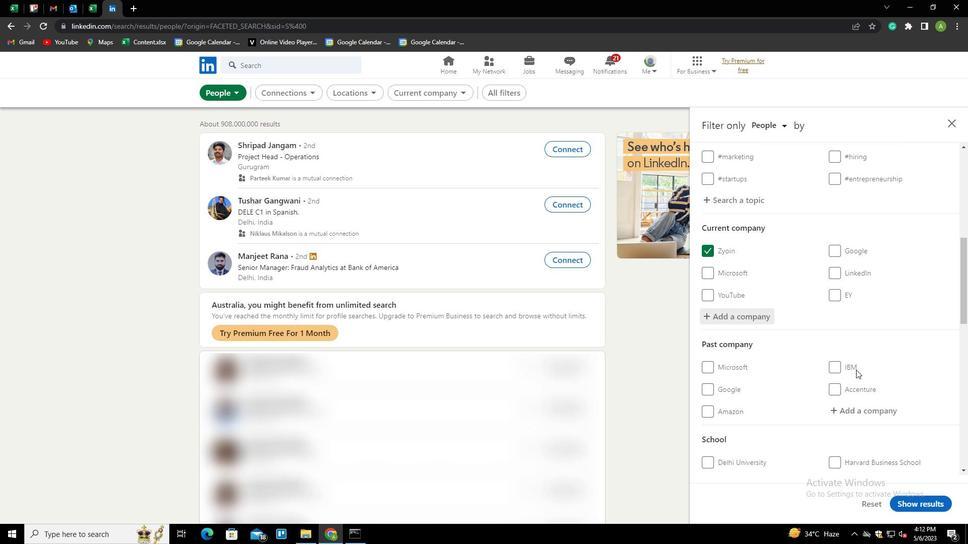 
Action: Mouse moved to (852, 394)
Screenshot: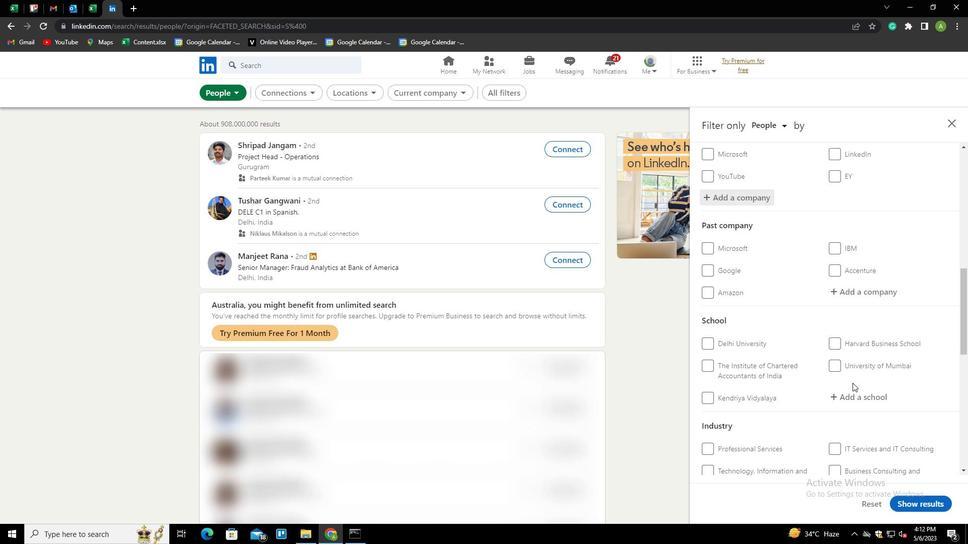 
Action: Mouse pressed left at (852, 394)
Screenshot: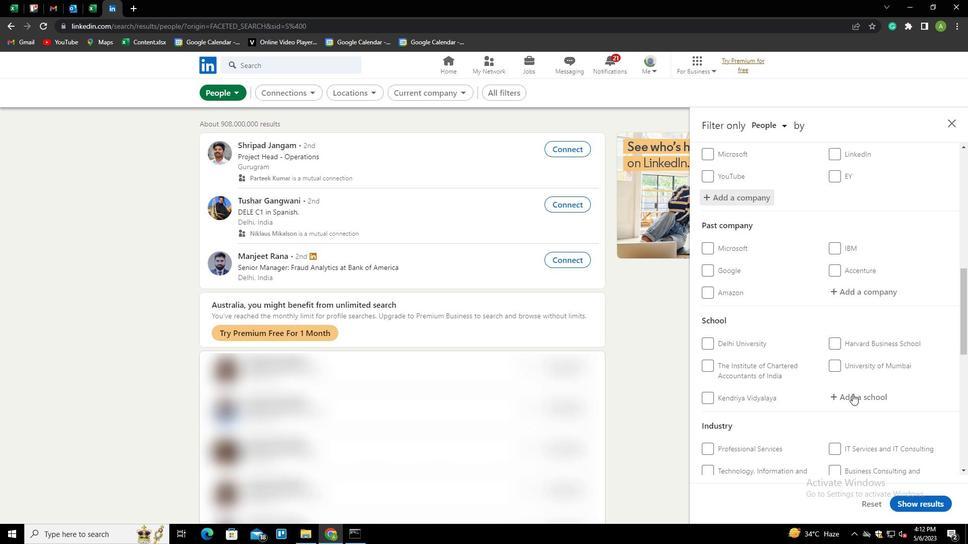 
Action: Key pressed <Key.shift>S
Screenshot: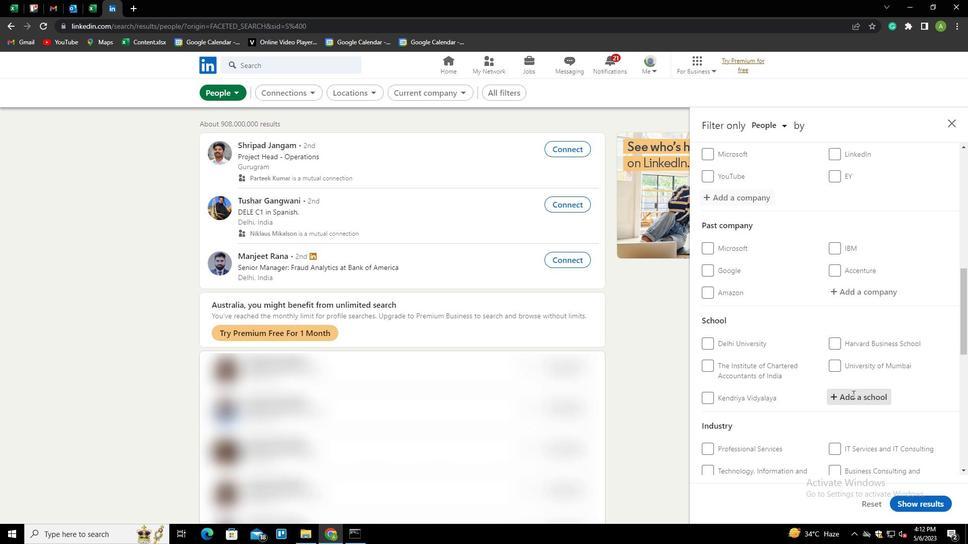 
Action: Mouse moved to (853, 395)
Screenshot: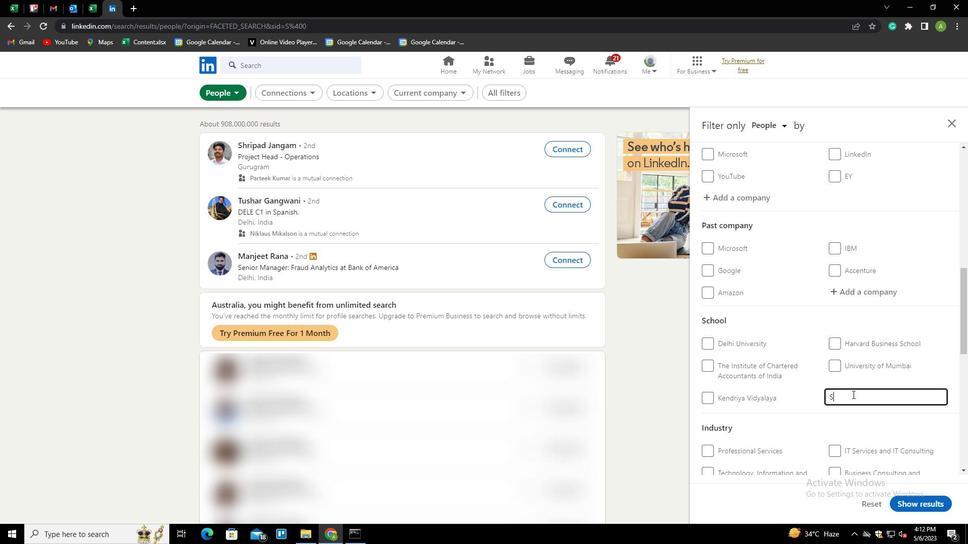 
Action: Key pressed OPHIS<Key.backspace>A<Key.space><Key.shift>COLLEGE,<Key.space><Key.shift><Key.shift><Key.shift><Key.shift><Key.shift><Key.shift>MUMBAI<Key.down><Key.enter>
Screenshot: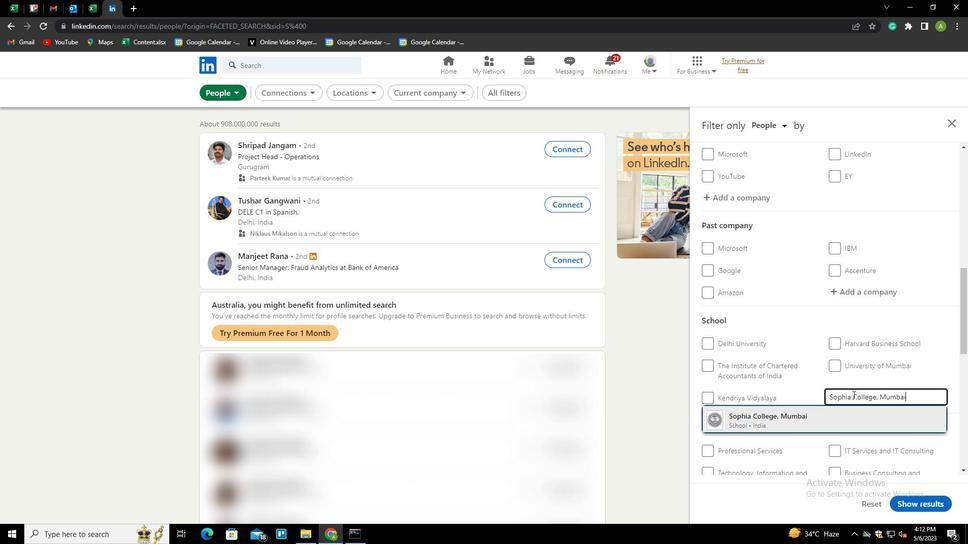 
Action: Mouse scrolled (853, 394) with delta (0, 0)
Screenshot: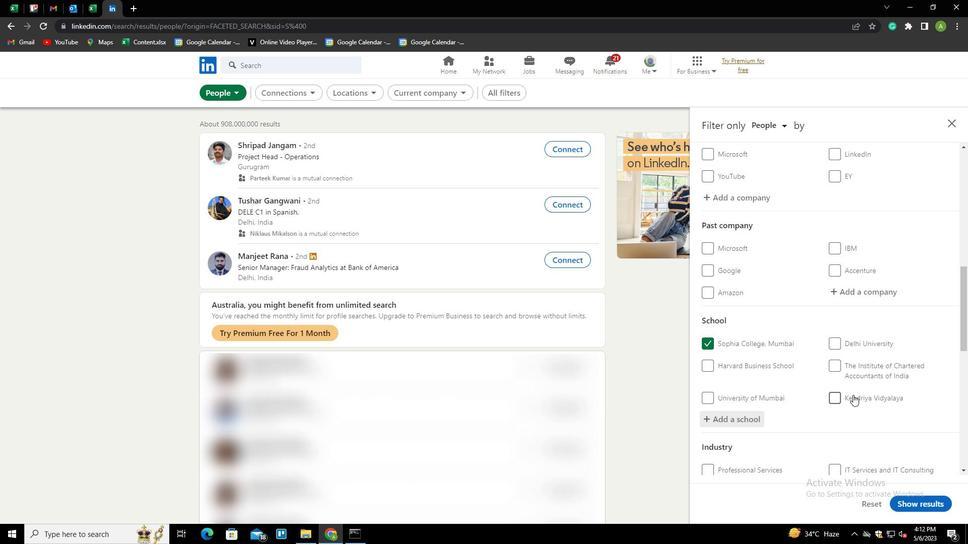 
Action: Mouse scrolled (853, 394) with delta (0, 0)
Screenshot: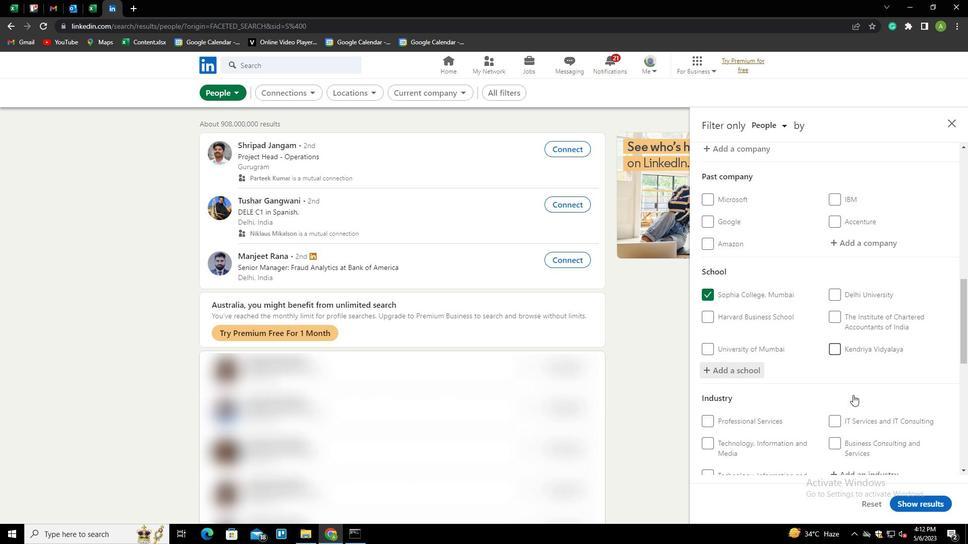 
Action: Mouse moved to (853, 395)
Screenshot: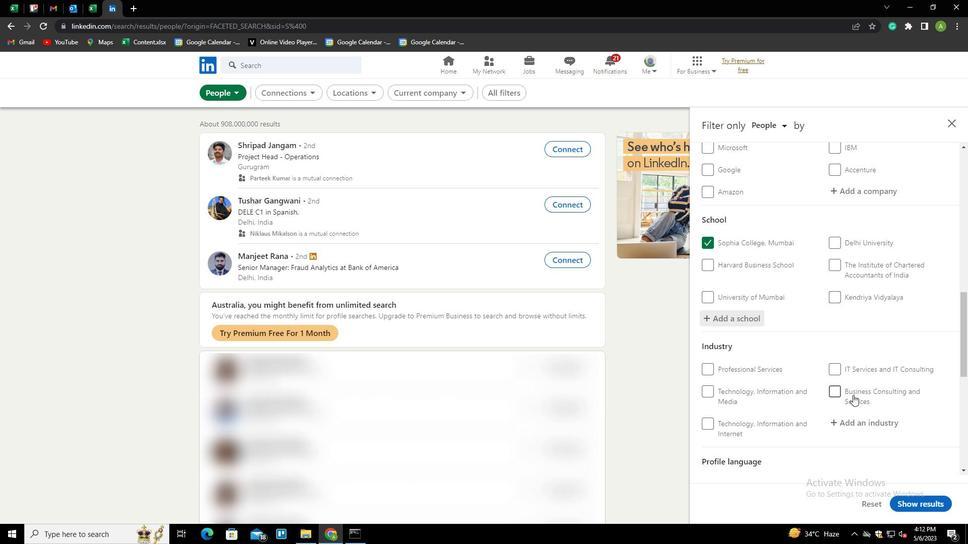
Action: Mouse scrolled (853, 394) with delta (0, 0)
Screenshot: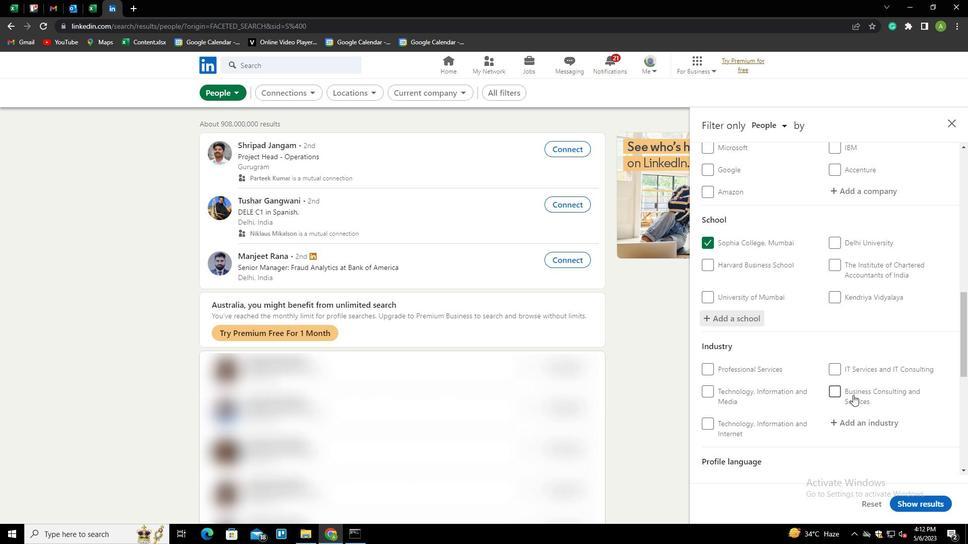 
Action: Mouse scrolled (853, 394) with delta (0, 0)
Screenshot: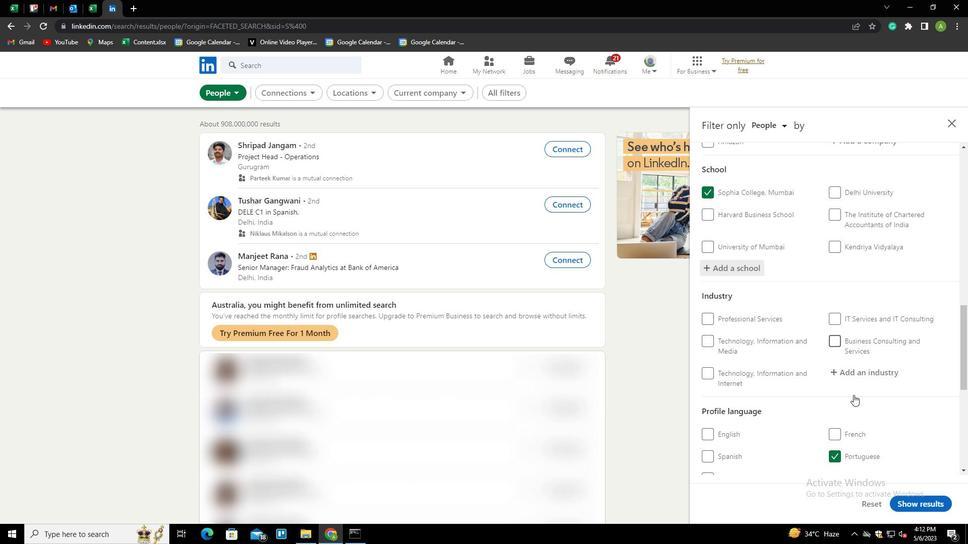 
Action: Mouse scrolled (853, 394) with delta (0, 0)
Screenshot: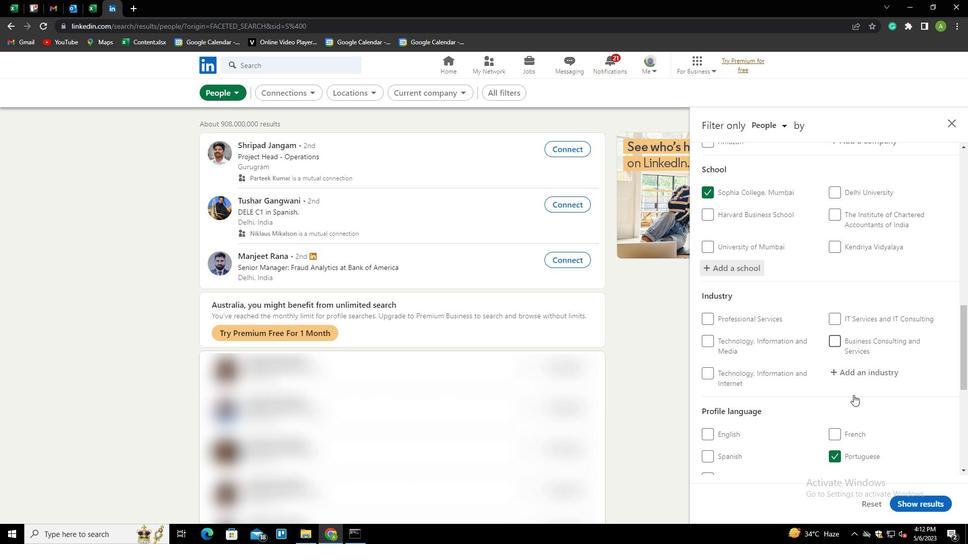 
Action: Mouse scrolled (853, 394) with delta (0, 0)
Screenshot: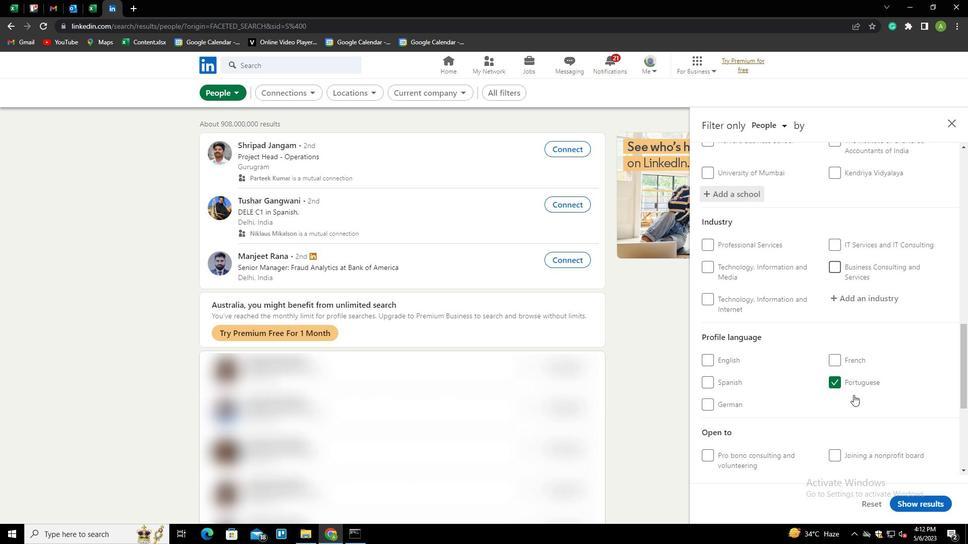 
Action: Mouse scrolled (853, 394) with delta (0, 0)
Screenshot: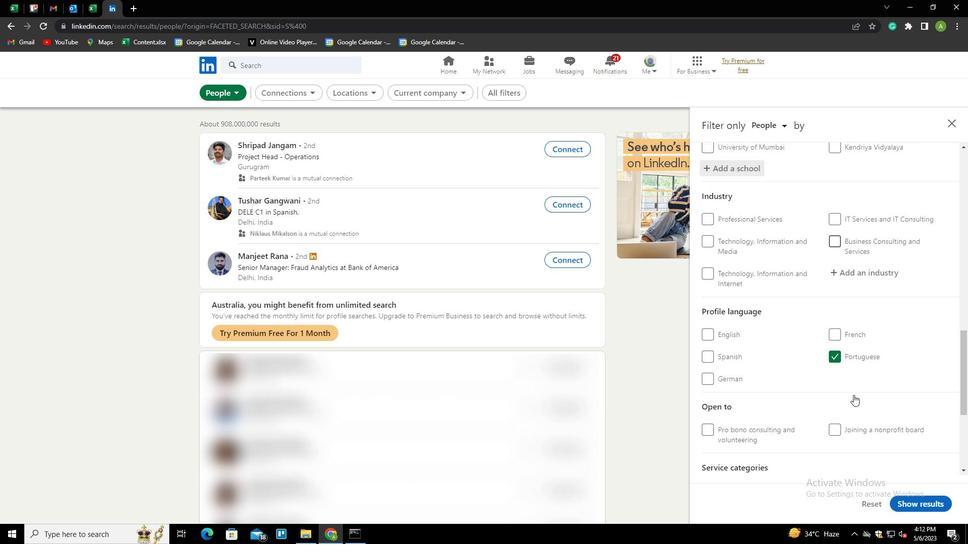 
Action: Mouse moved to (847, 172)
Screenshot: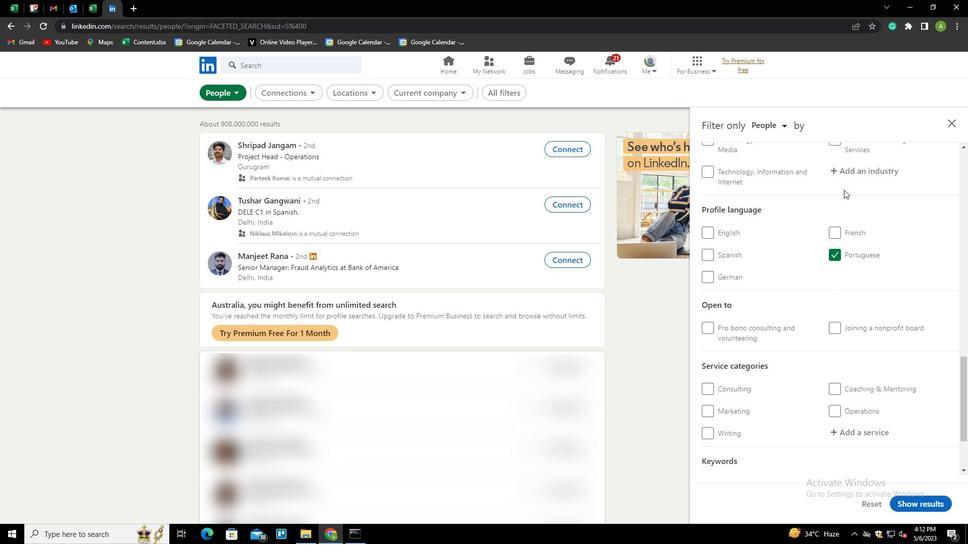 
Action: Mouse pressed left at (847, 172)
Screenshot: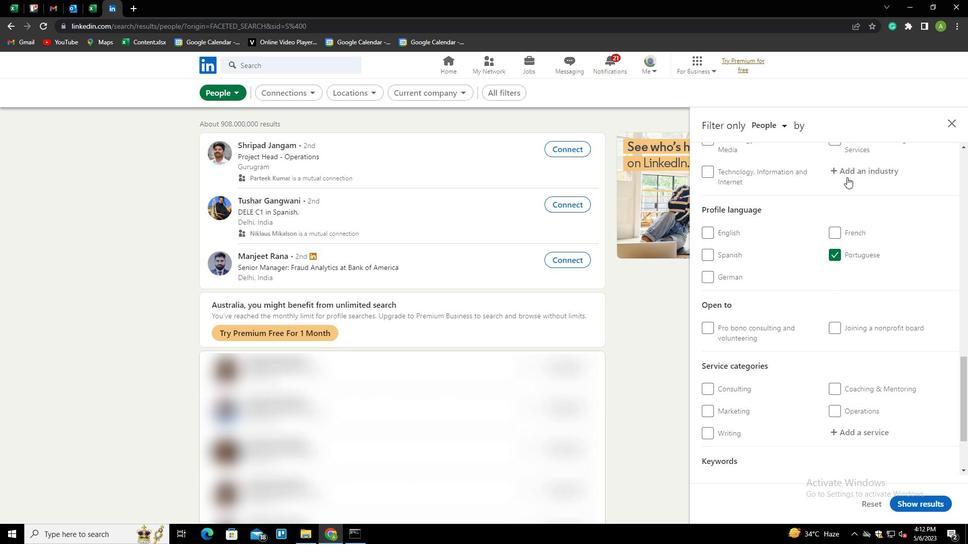 
Action: Mouse moved to (850, 170)
Screenshot: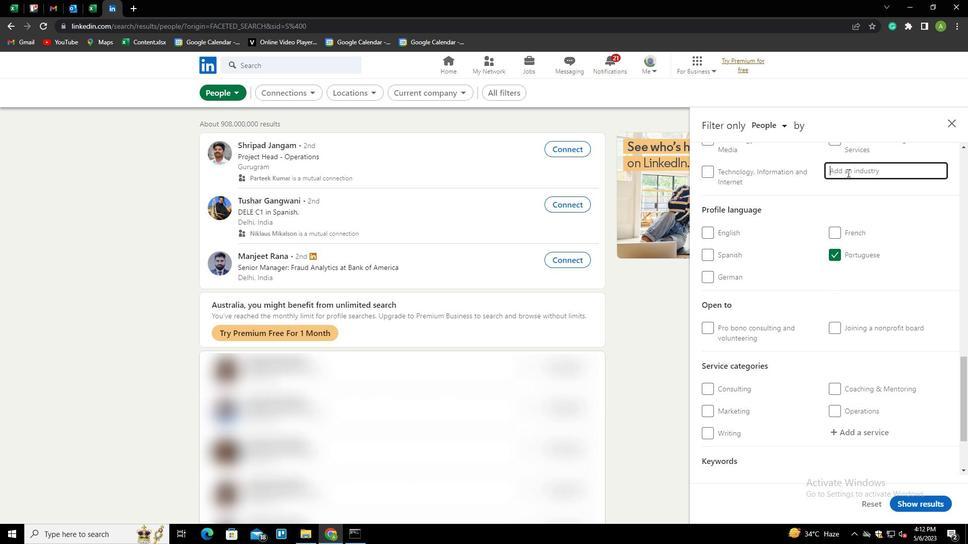 
Action: Key pressed <Key.shift>PAPER<Key.space>AND<Key.space><Key.shift>FOREST<Key.space><Key.shift>PRODUCT<Key.space><Key.shift>MANUFACTURING<Key.down><Key.enter>
Screenshot: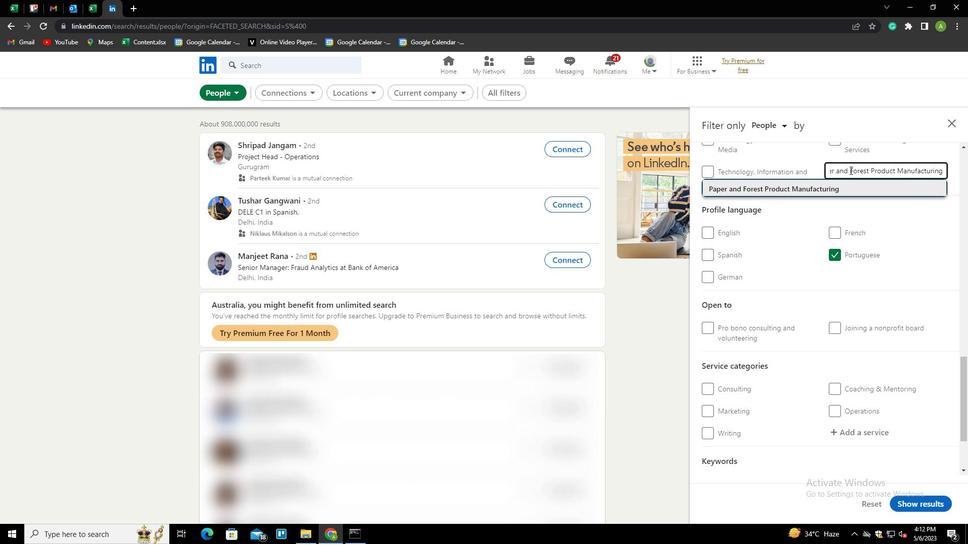 
Action: Mouse scrolled (850, 169) with delta (0, 0)
Screenshot: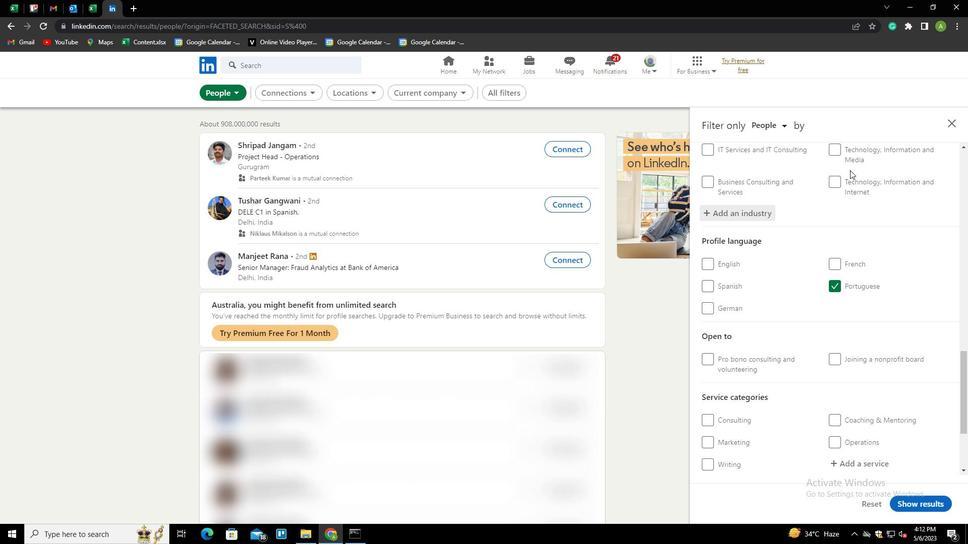 
Action: Mouse scrolled (850, 169) with delta (0, 0)
Screenshot: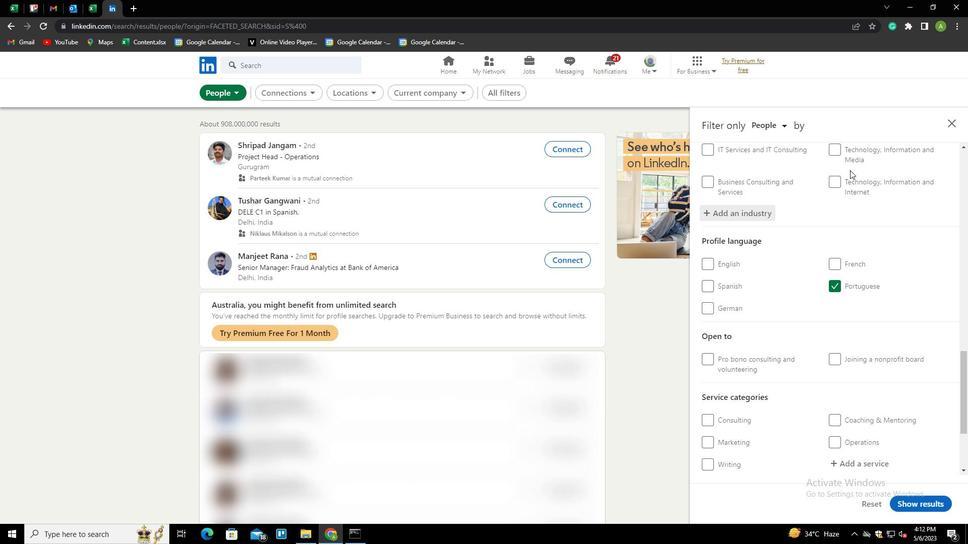 
Action: Mouse scrolled (850, 169) with delta (0, 0)
Screenshot: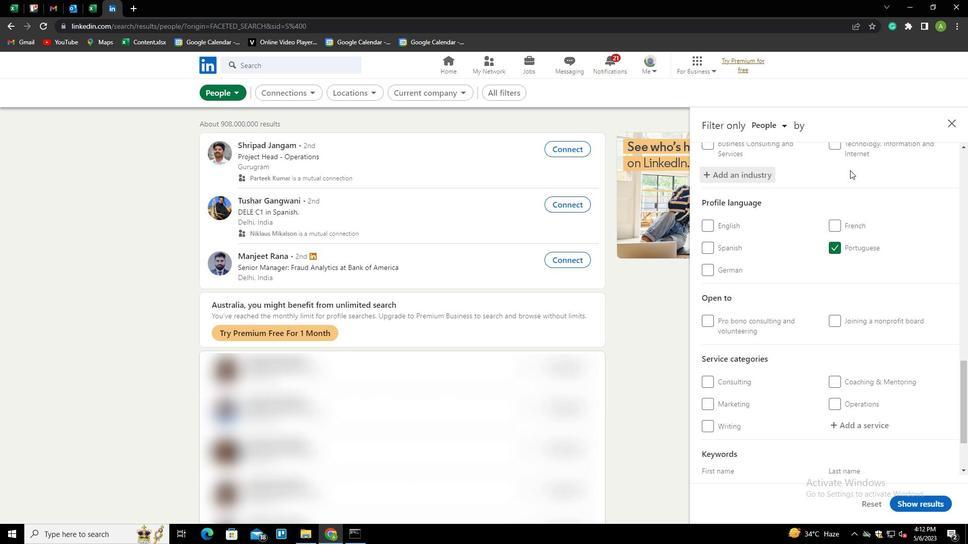 
Action: Mouse scrolled (850, 169) with delta (0, 0)
Screenshot: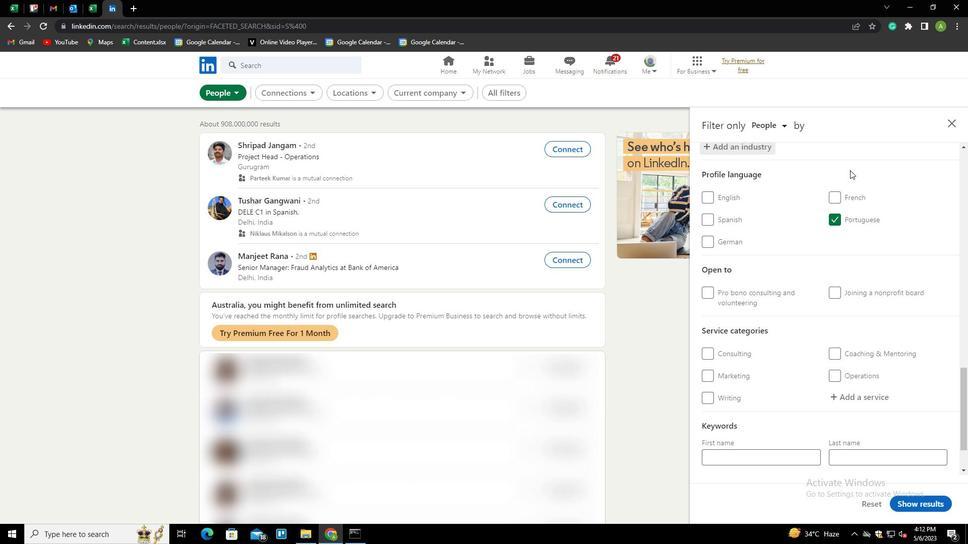 
Action: Mouse moved to (842, 334)
Screenshot: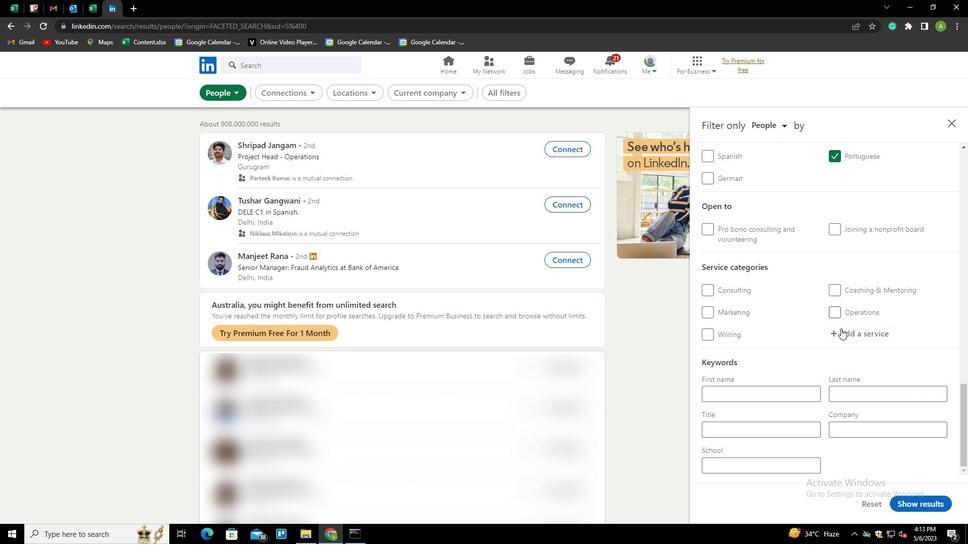 
Action: Mouse pressed left at (842, 334)
Screenshot: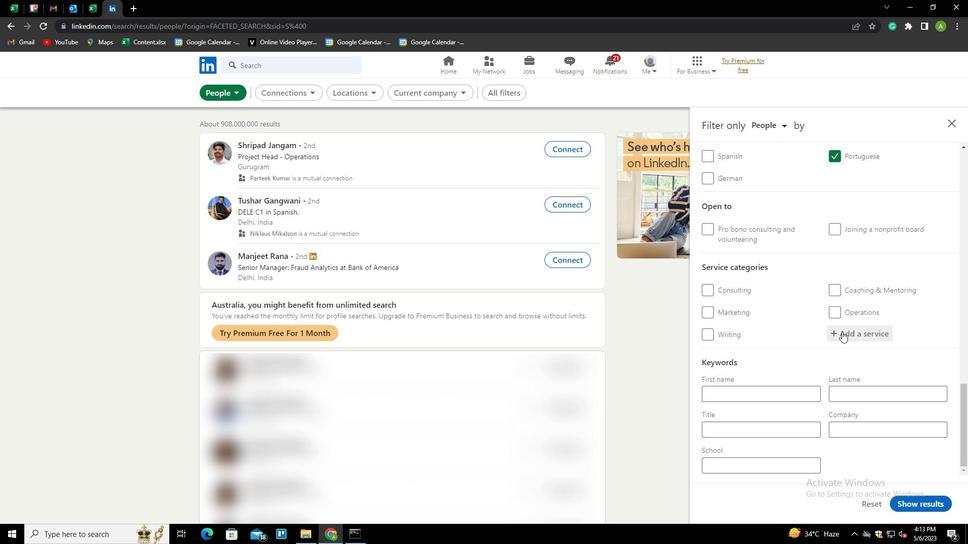 
Action: Mouse moved to (858, 324)
Screenshot: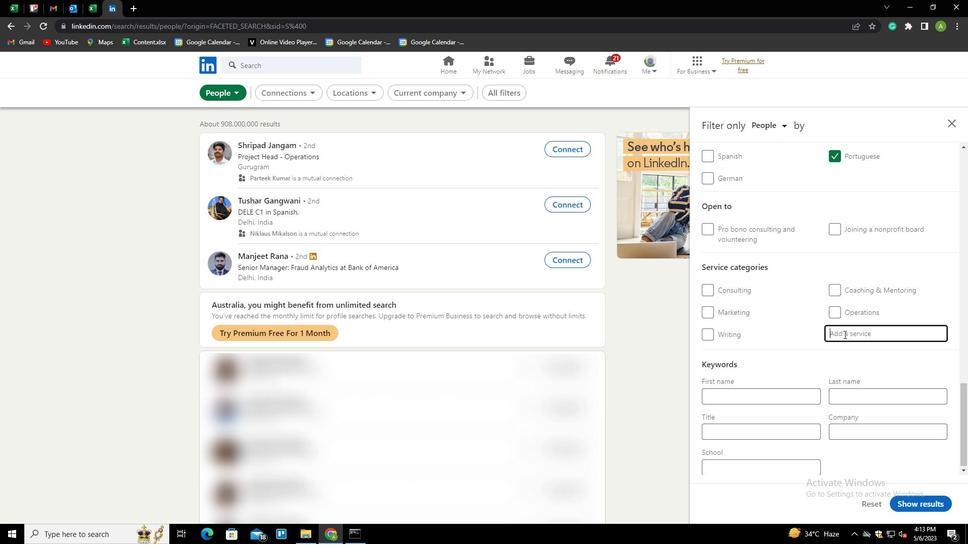 
Action: Key pressed <Key.shift>NONPROFIT<Key.down><Key.down><Key.enter>
Screenshot: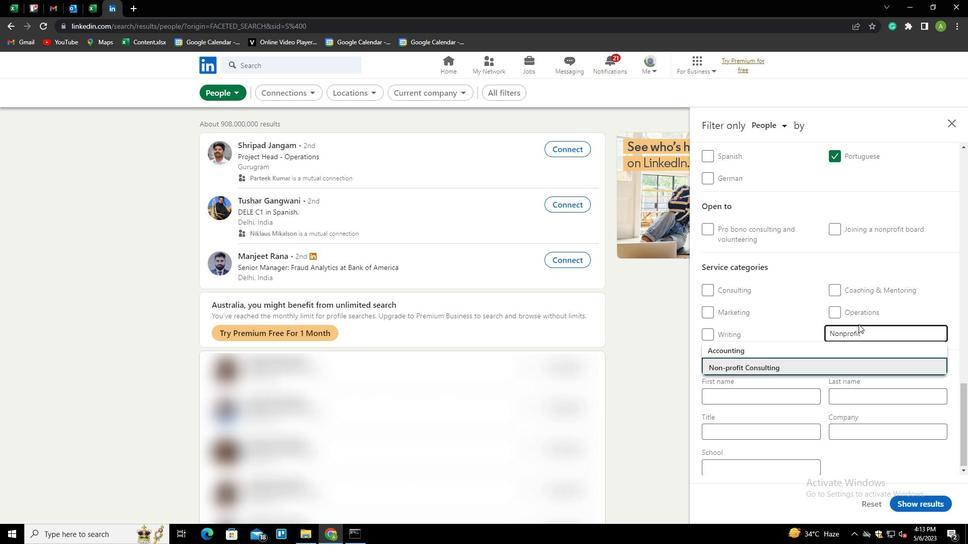 
Action: Mouse scrolled (858, 324) with delta (0, 0)
Screenshot: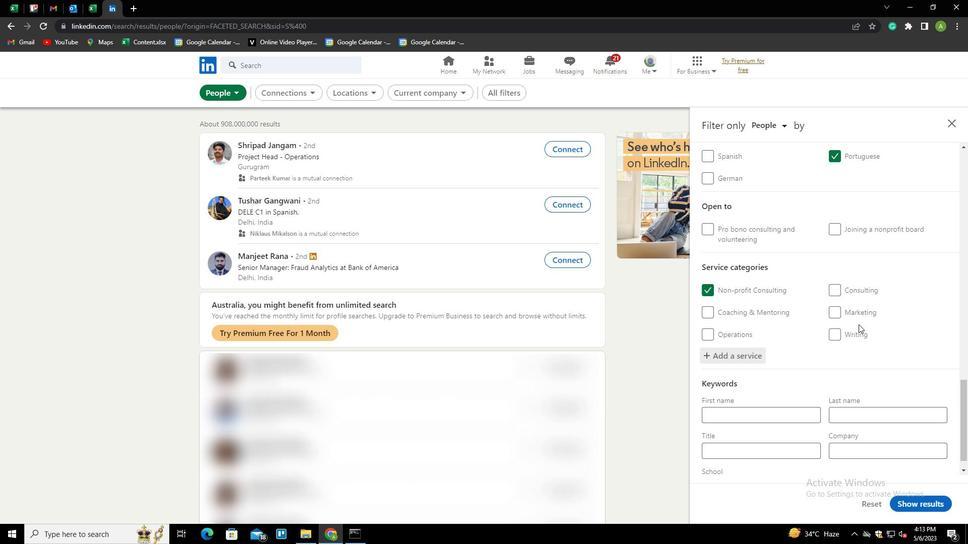 
Action: Mouse scrolled (858, 324) with delta (0, 0)
Screenshot: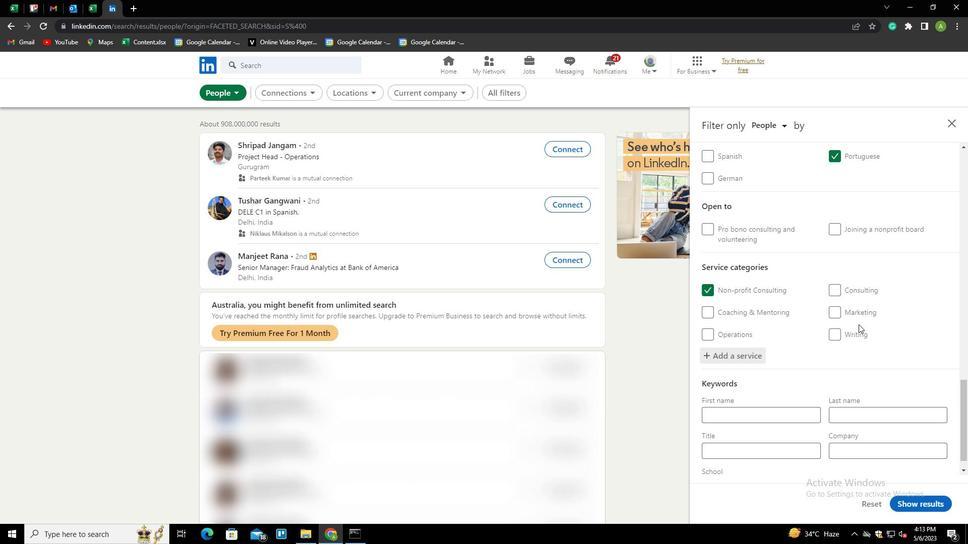 
Action: Mouse scrolled (858, 324) with delta (0, 0)
Screenshot: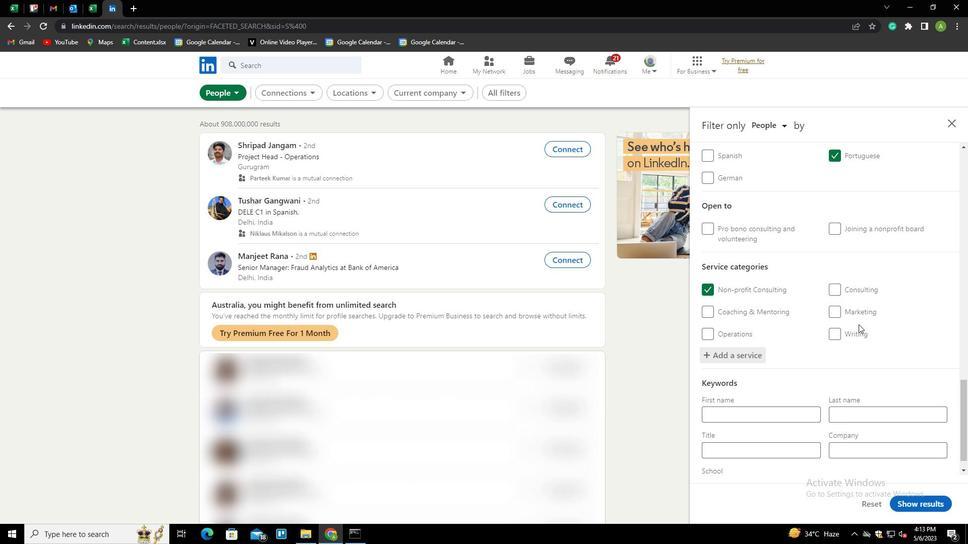 
Action: Mouse moved to (783, 428)
Screenshot: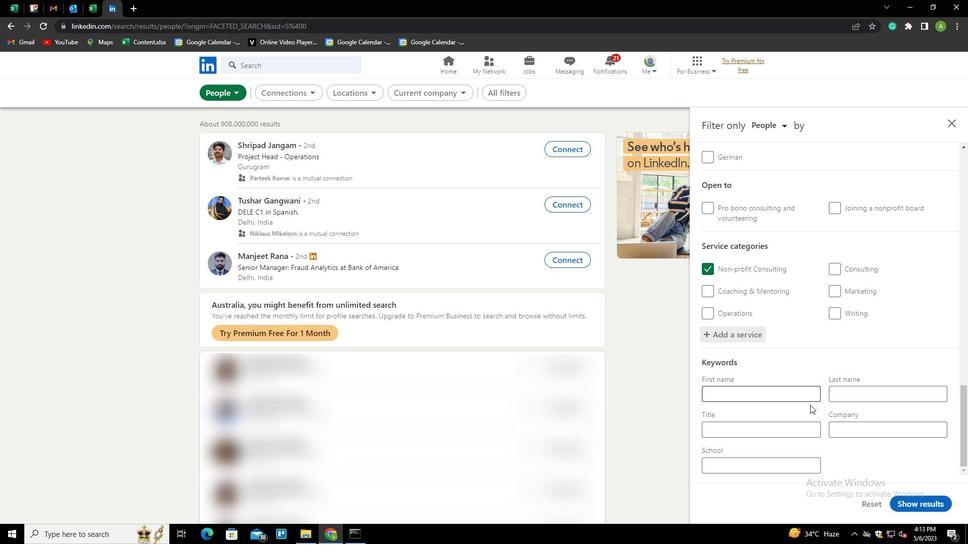 
Action: Mouse pressed left at (783, 428)
Screenshot: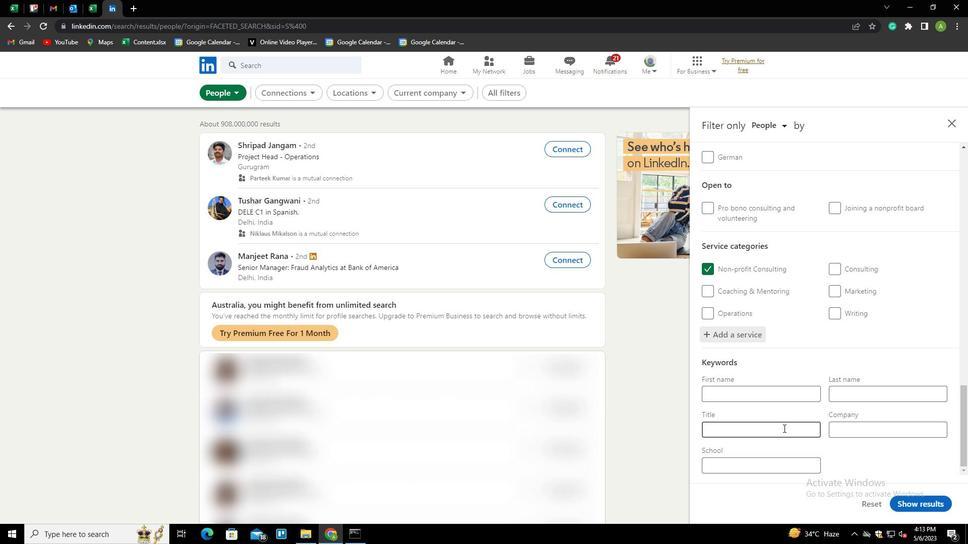 
Action: Mouse moved to (783, 429)
Screenshot: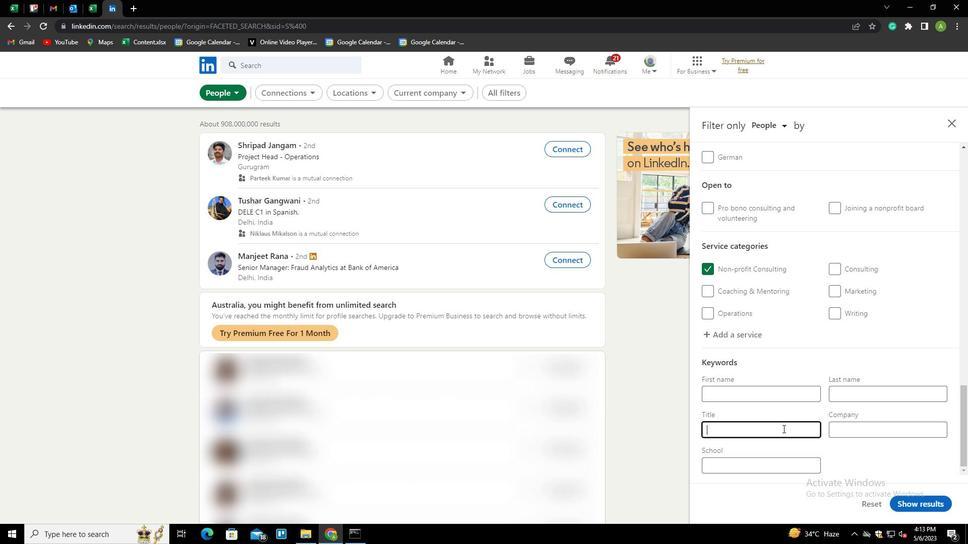 
Action: Key pressed <Key.shift><Key.shift><Key.shift><Key.shift><Key.shift><Key.shift><Key.shift><Key.shift><Key.shift><Key.shift><Key.shift>OPERATIONS<Key.space><Key.shift>ANALYST
Screenshot: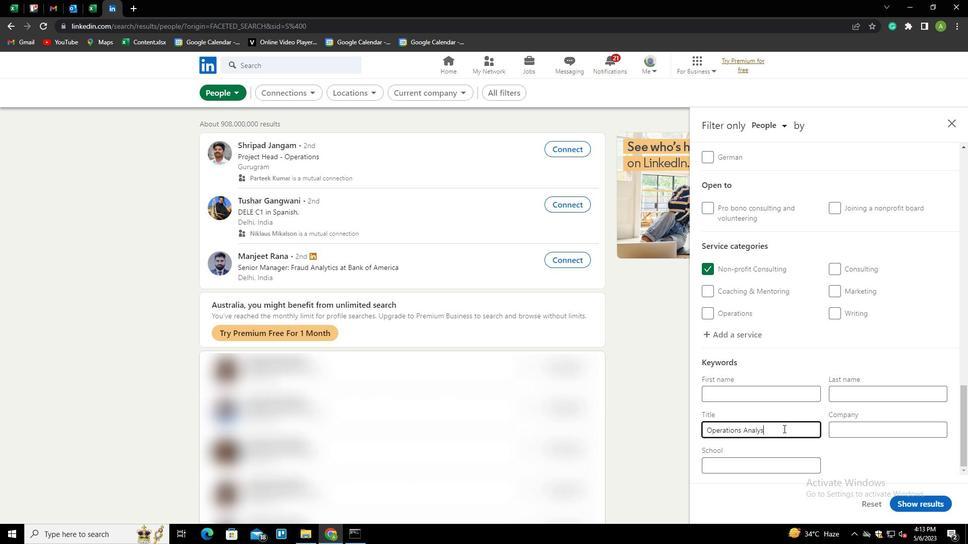 
Action: Mouse moved to (876, 471)
Screenshot: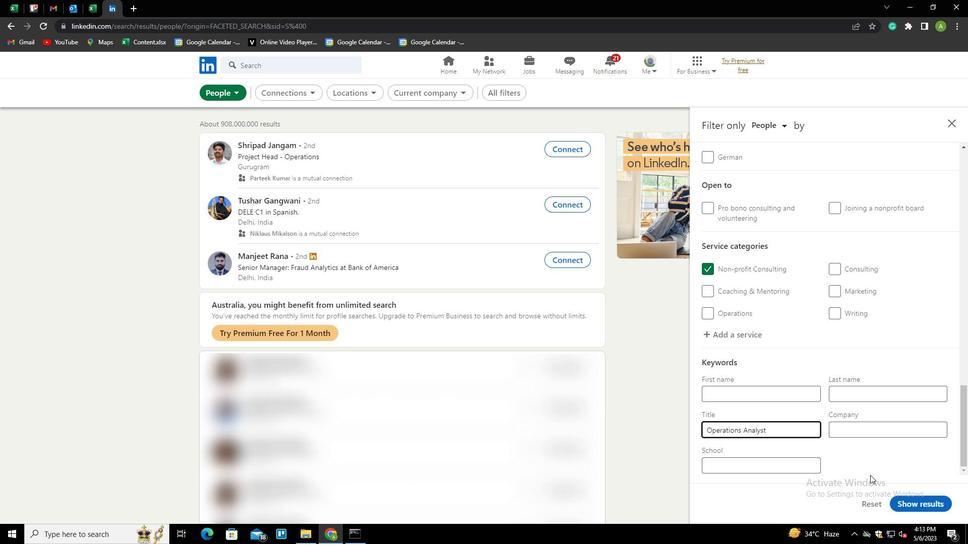 
Action: Mouse pressed left at (876, 471)
Screenshot: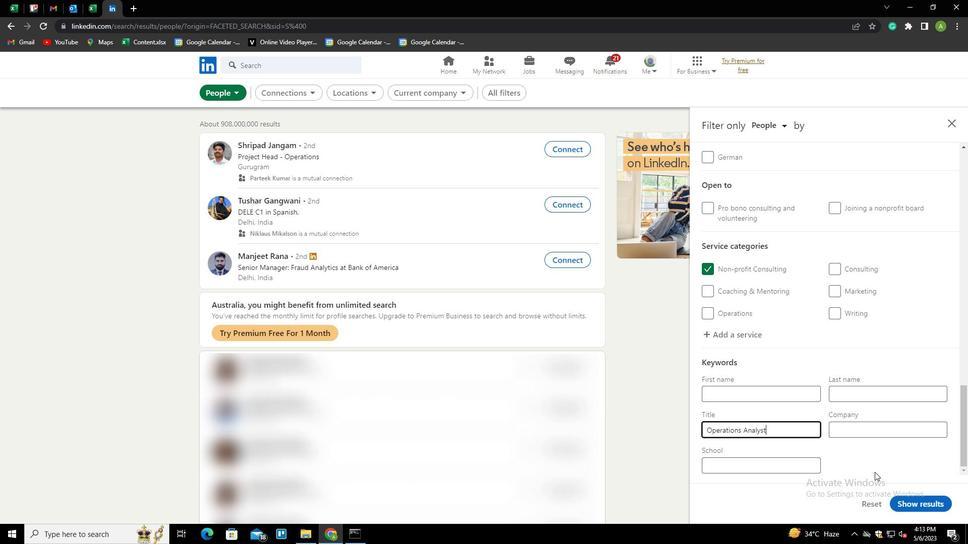 
Action: Mouse moved to (917, 501)
Screenshot: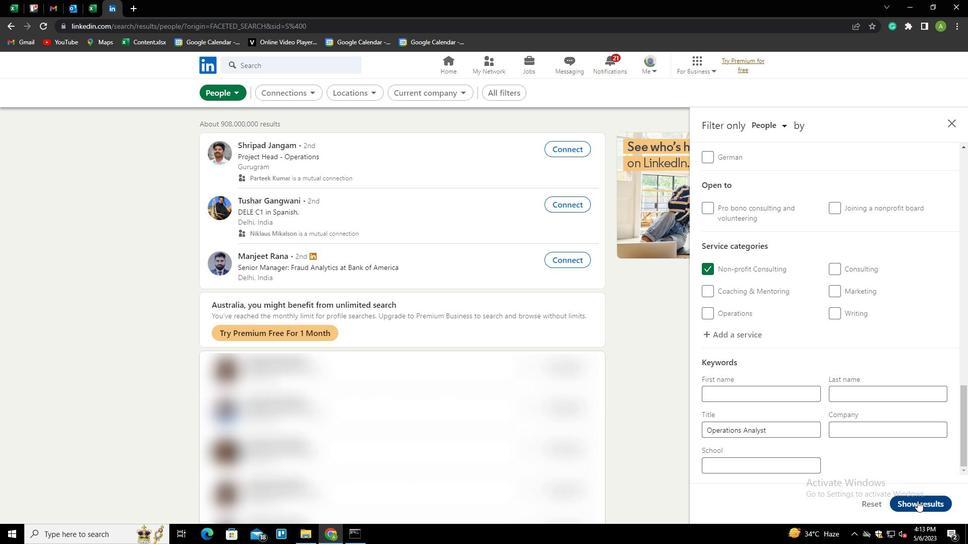 
Action: Mouse pressed left at (917, 501)
Screenshot: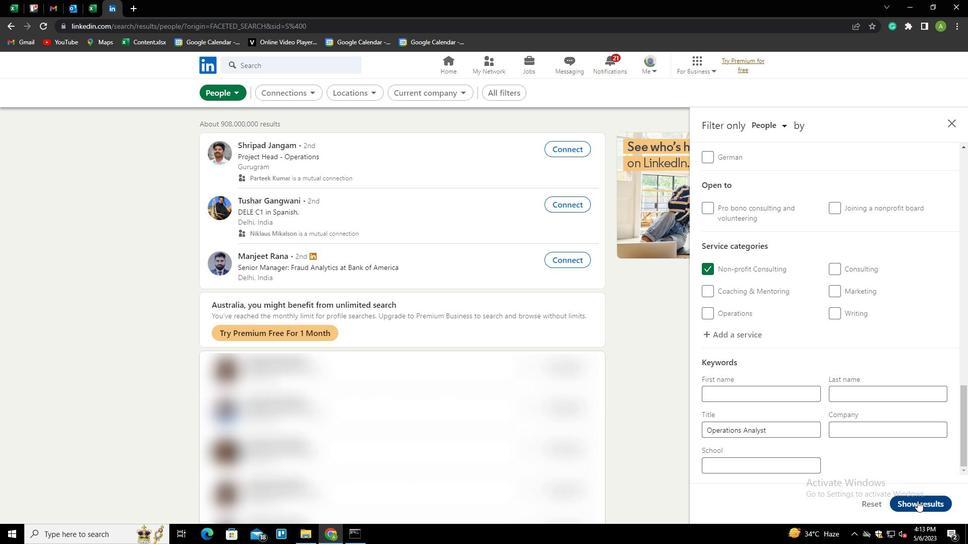 
Action: Mouse moved to (927, 448)
Screenshot: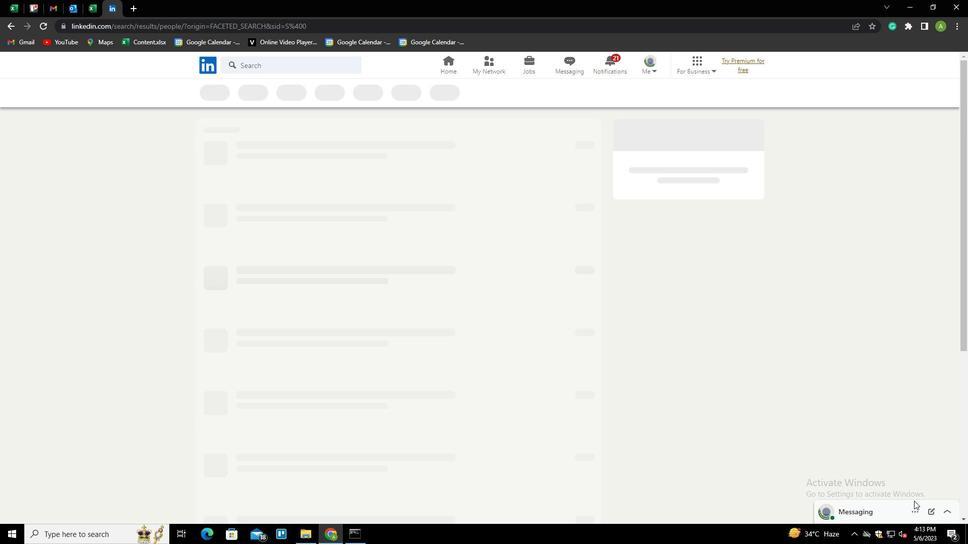 
